Task: Use issue labels to categorize and prioritize tasks.
Action: Mouse moved to (995, 61)
Screenshot: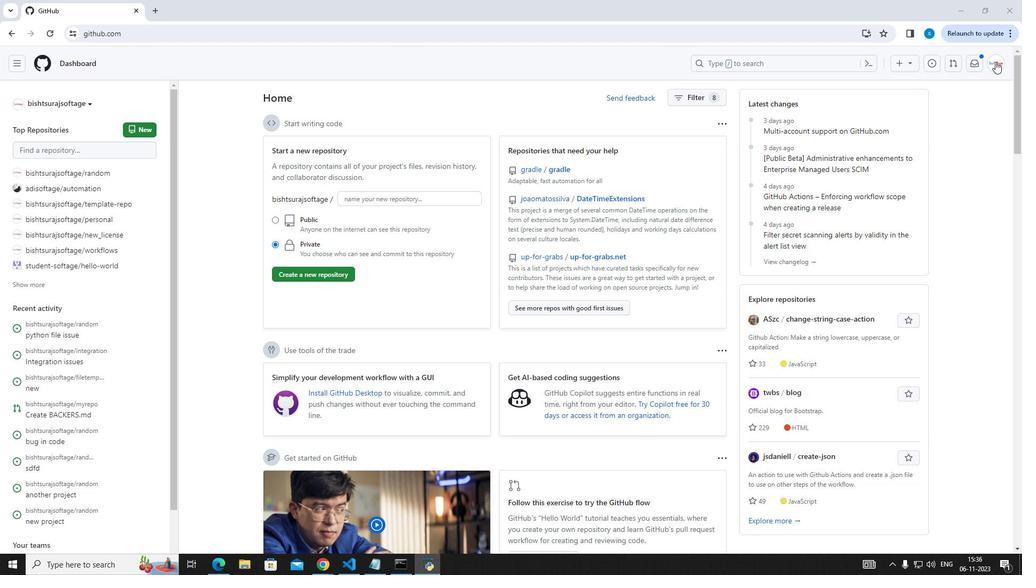 
Action: Mouse pressed left at (995, 61)
Screenshot: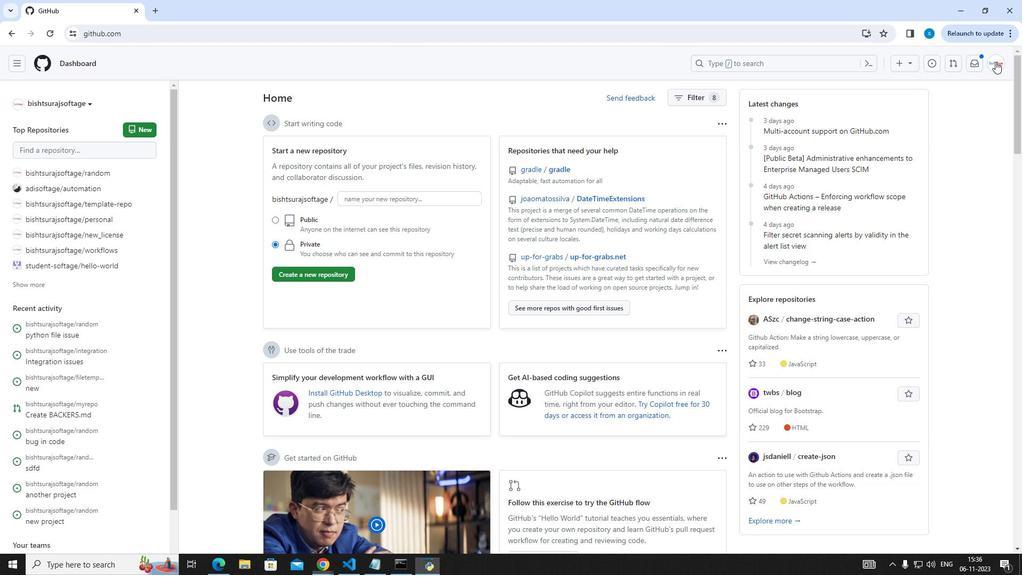 
Action: Mouse moved to (964, 161)
Screenshot: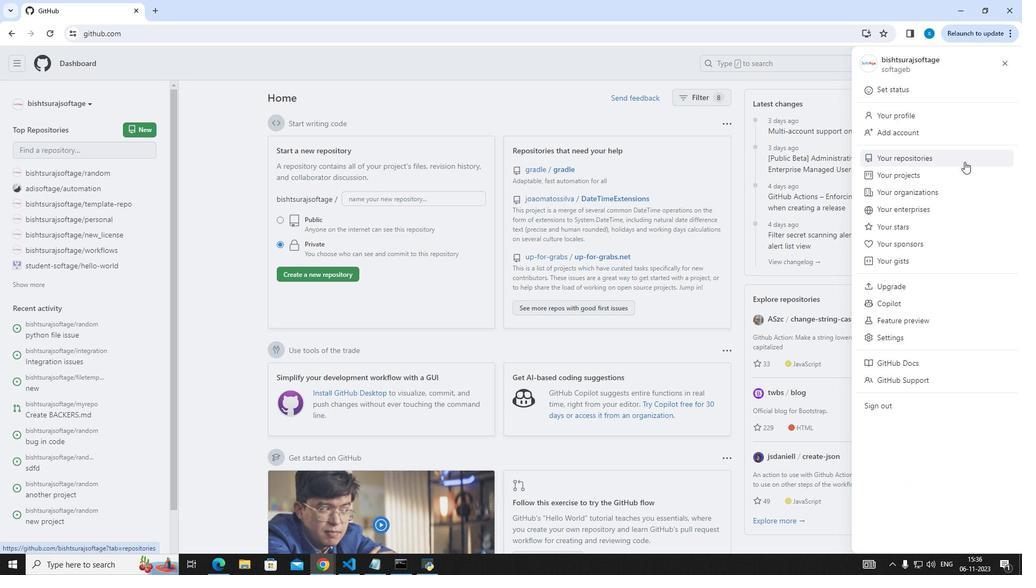 
Action: Mouse pressed left at (964, 161)
Screenshot: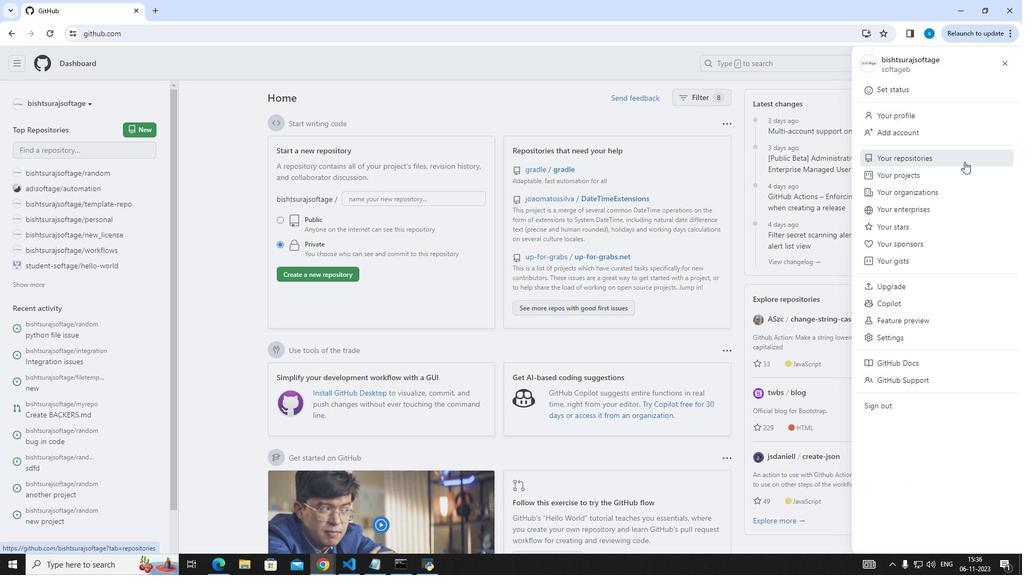 
Action: Mouse moved to (373, 442)
Screenshot: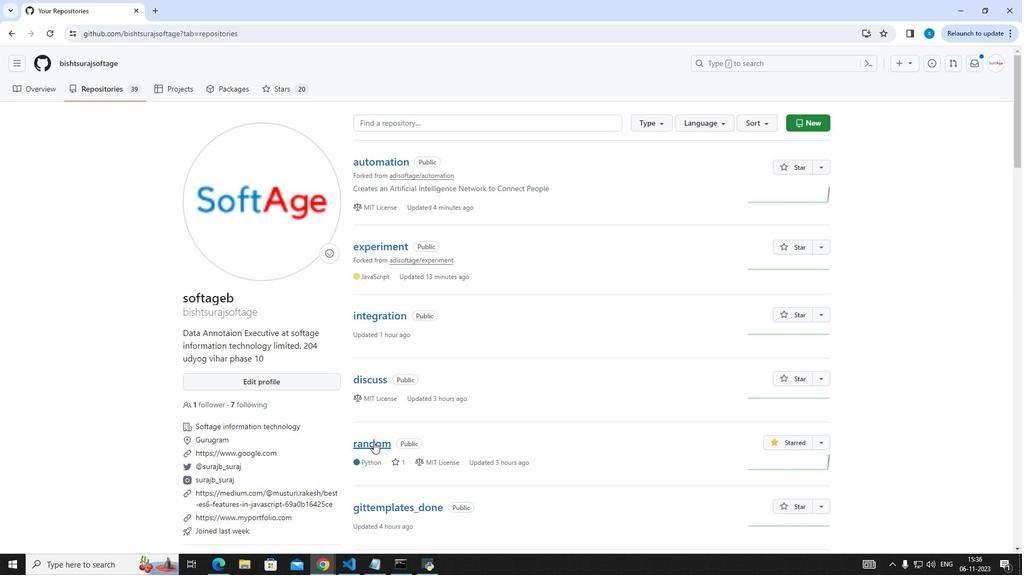 
Action: Mouse pressed left at (373, 442)
Screenshot: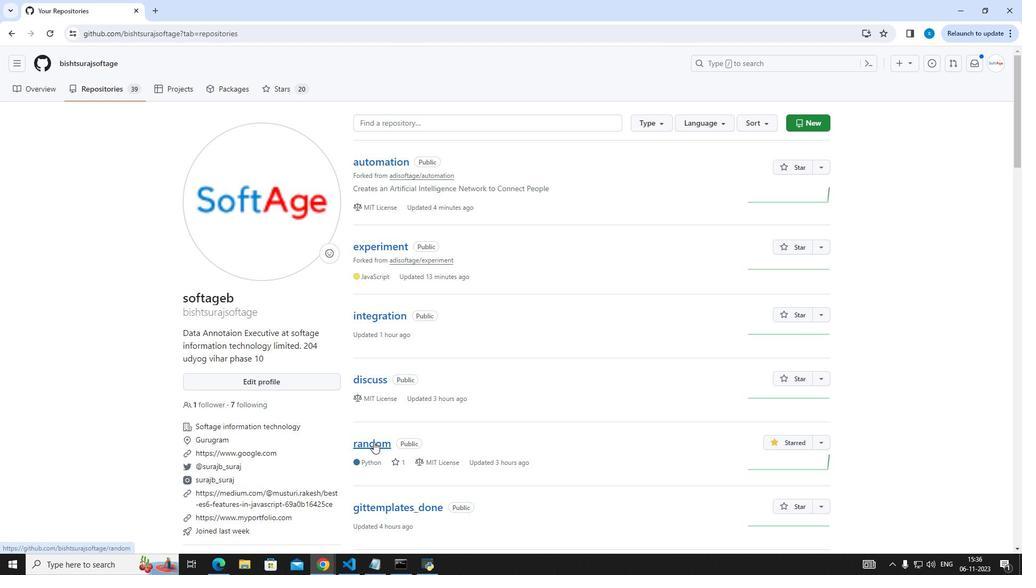 
Action: Mouse moved to (85, 94)
Screenshot: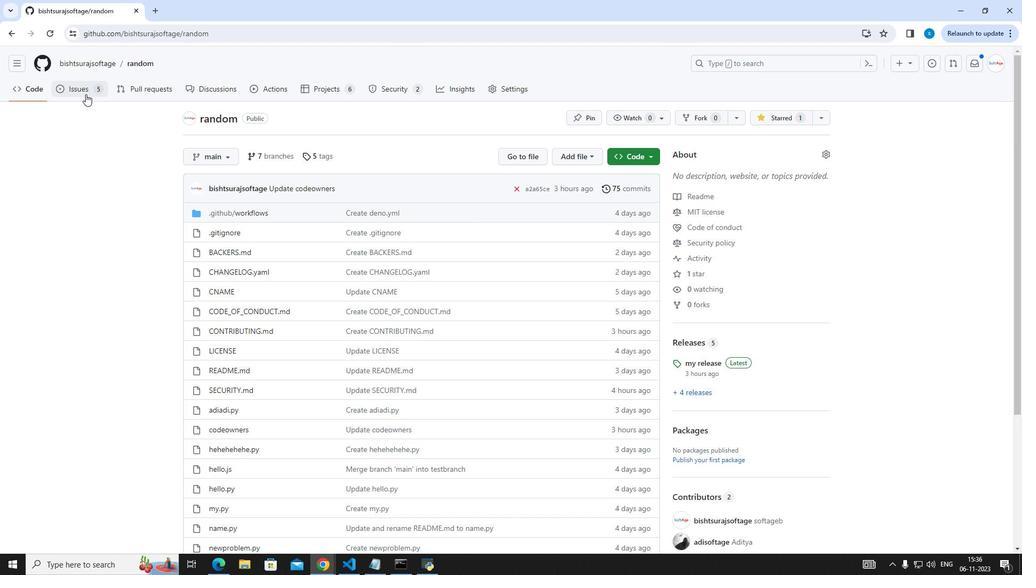 
Action: Mouse pressed left at (85, 94)
Screenshot: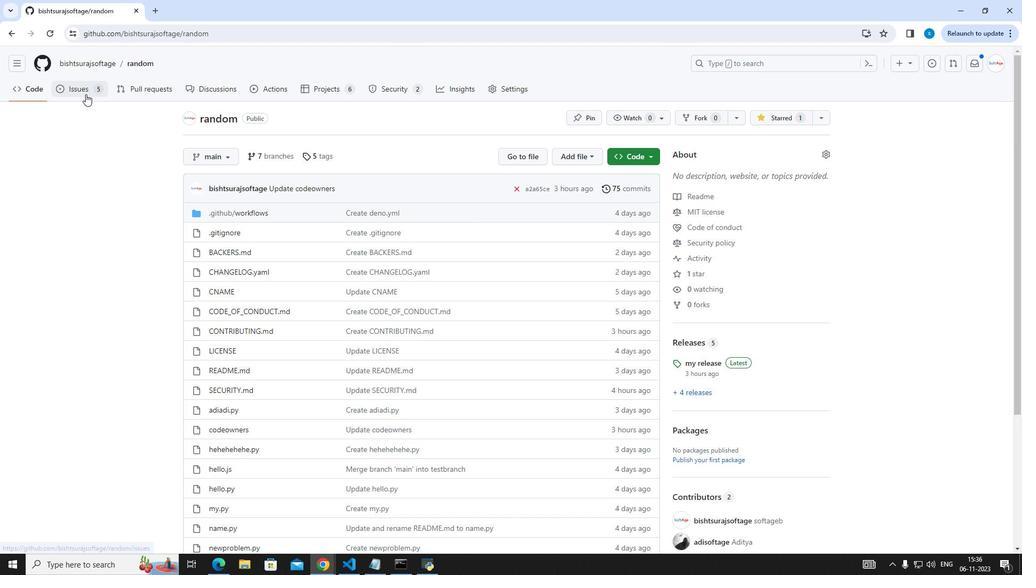 
Action: Mouse moved to (645, 193)
Screenshot: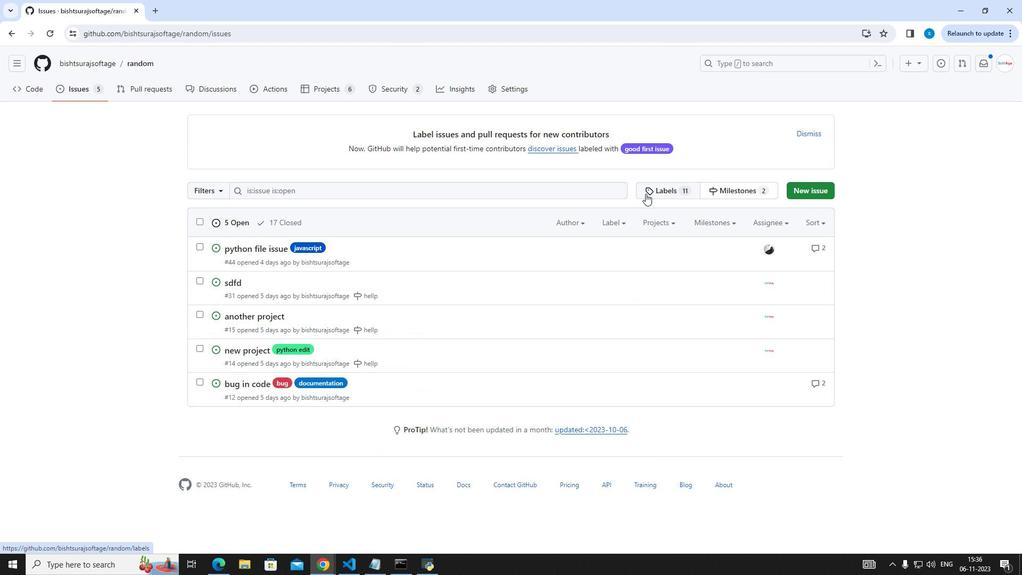 
Action: Mouse pressed left at (645, 193)
Screenshot: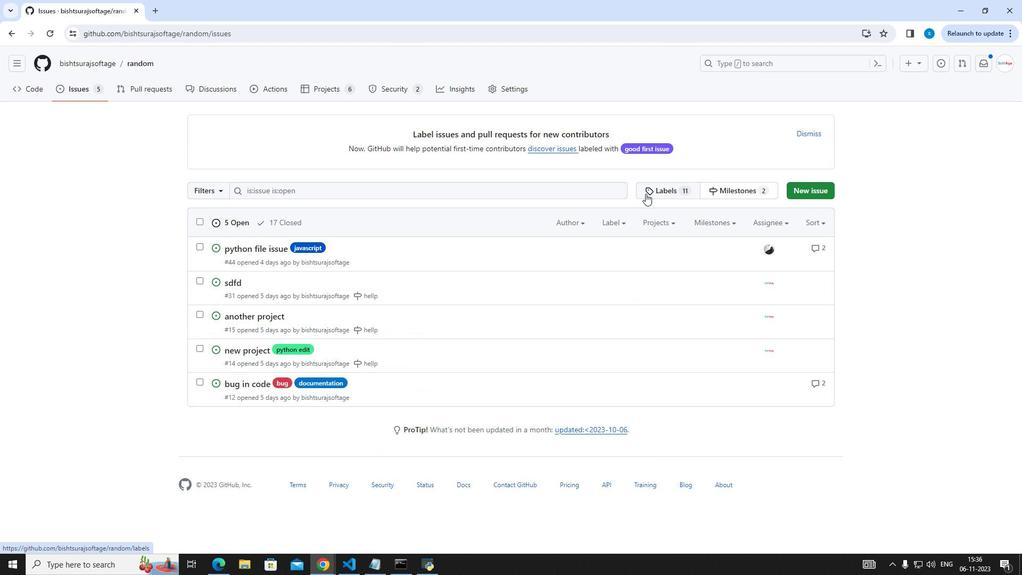 
Action: Mouse moved to (802, 124)
Screenshot: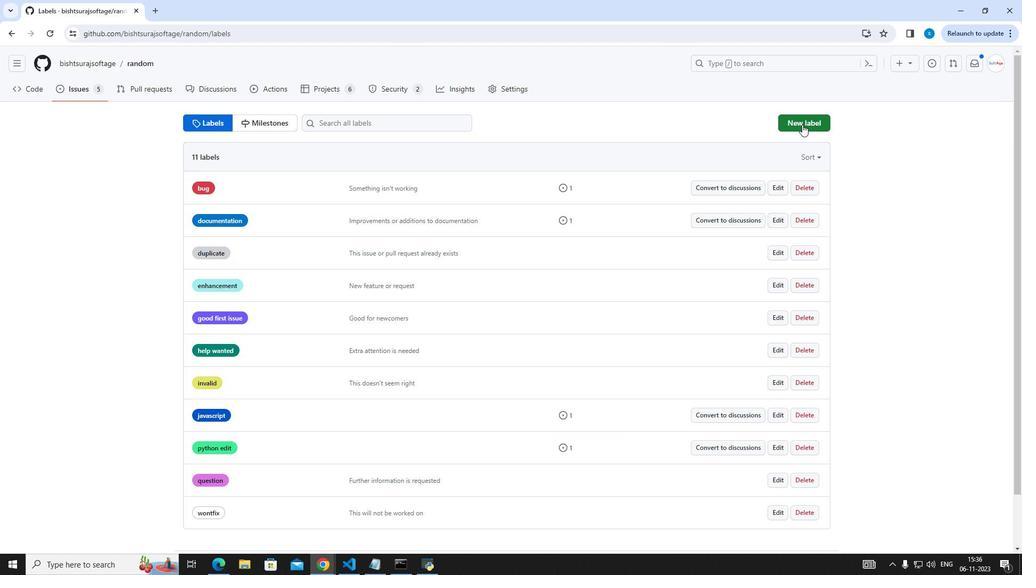 
Action: Mouse pressed left at (802, 124)
Screenshot: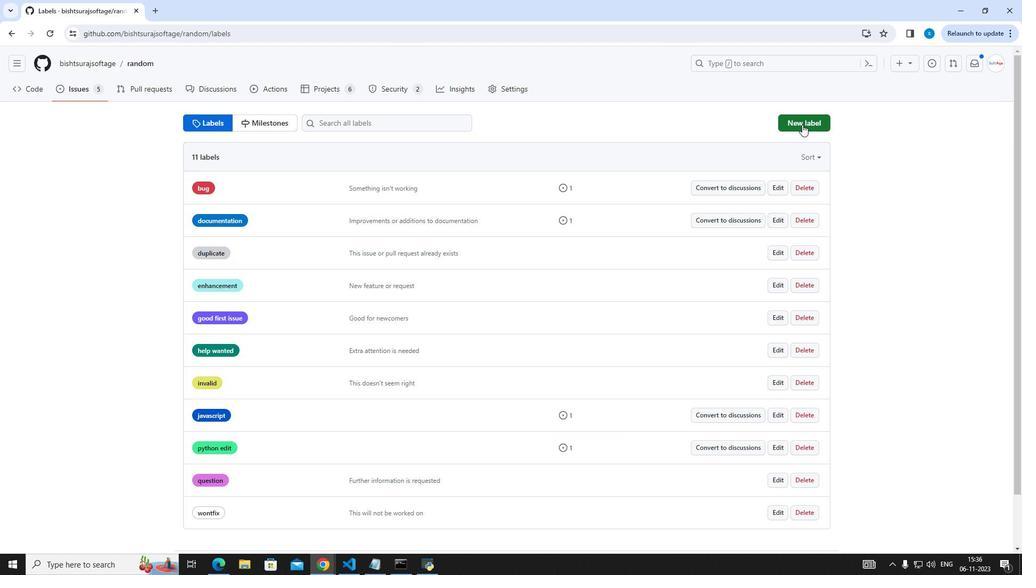 
Action: Mouse moved to (625, 151)
Screenshot: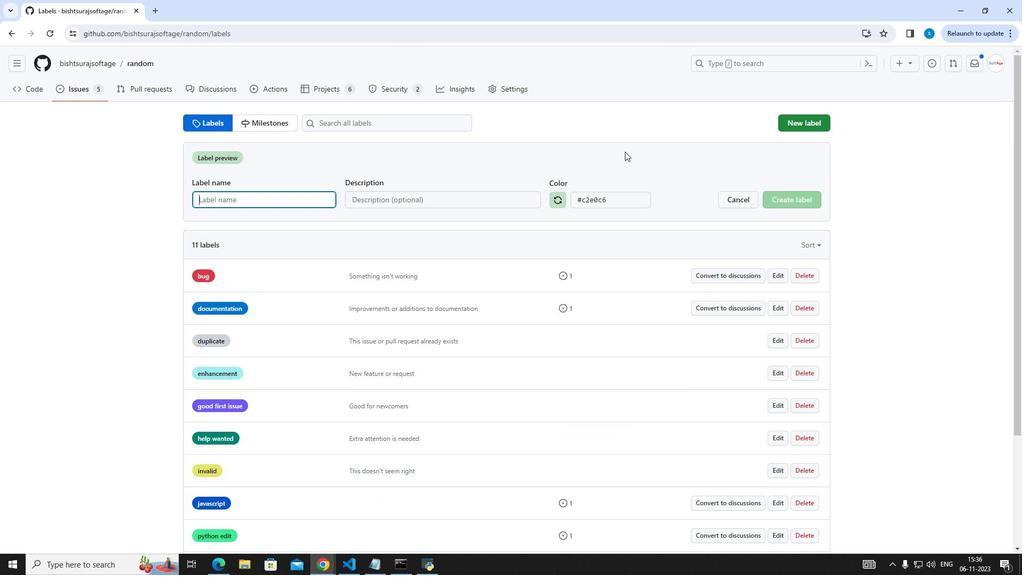 
Action: Key pressed java<Key.space>erroe<Key.backspace>rs
Screenshot: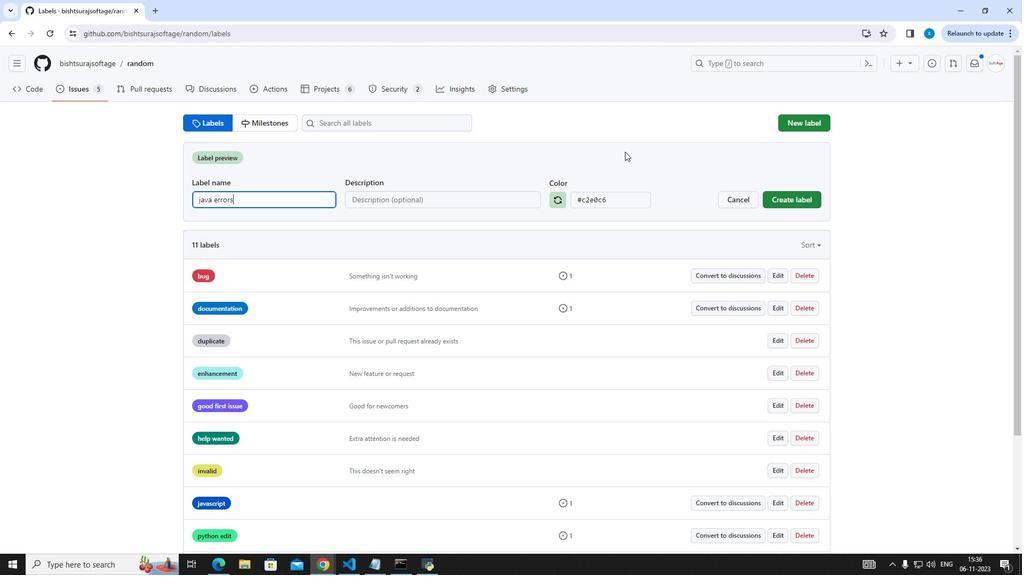 
Action: Mouse moved to (783, 204)
Screenshot: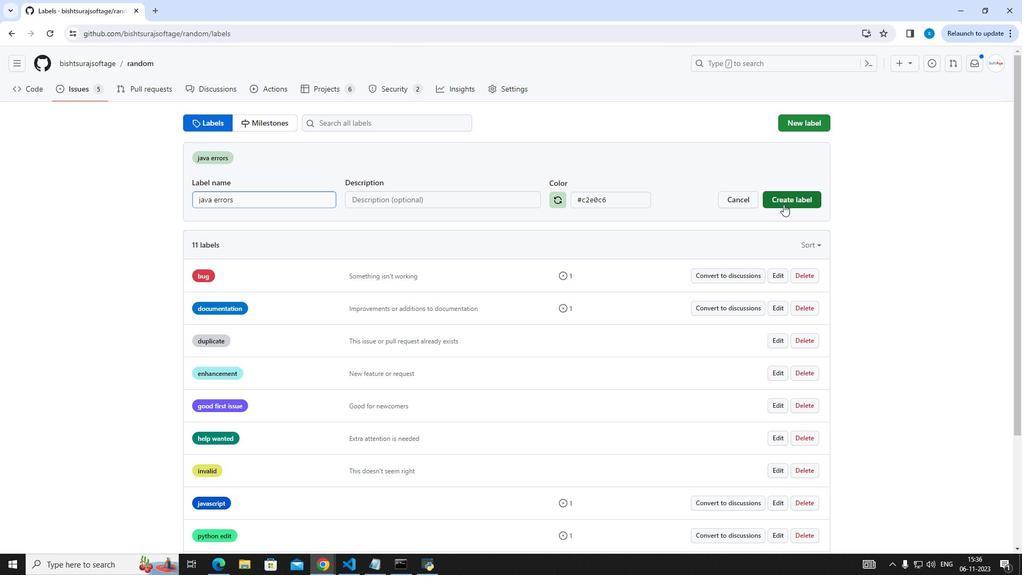 
Action: Mouse pressed left at (783, 204)
Screenshot: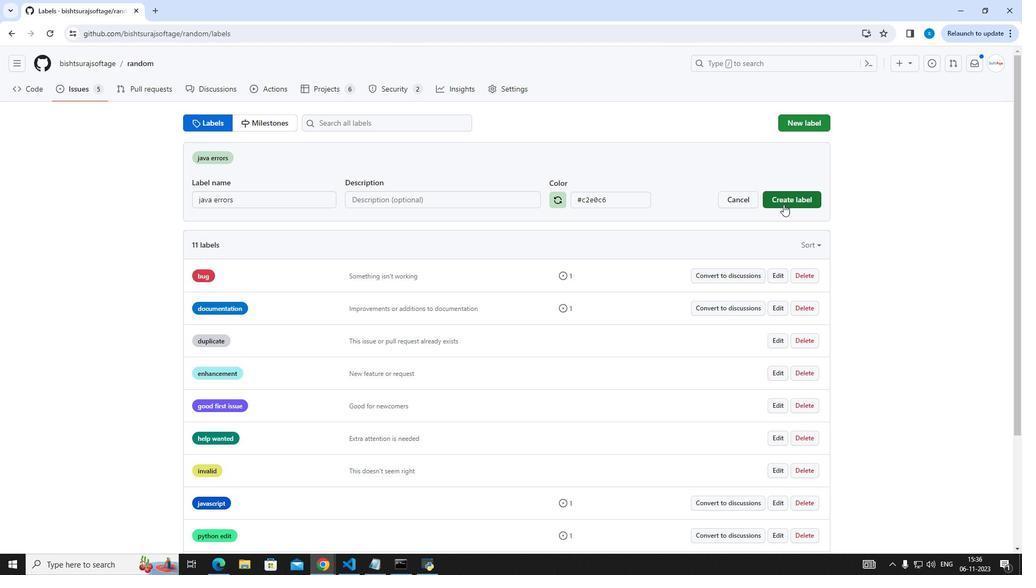 
Action: Mouse moved to (82, 91)
Screenshot: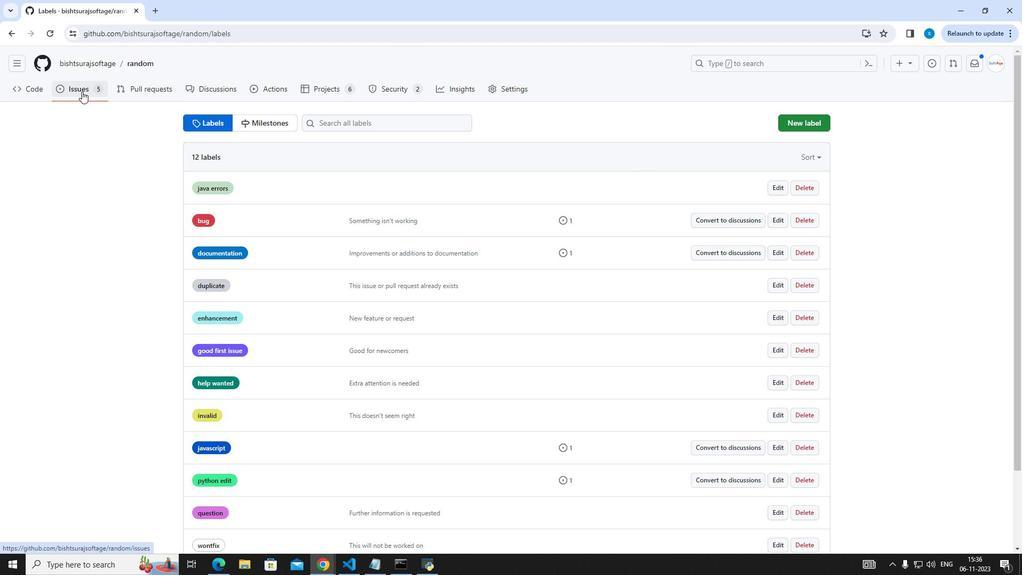 
Action: Mouse pressed left at (82, 91)
Screenshot: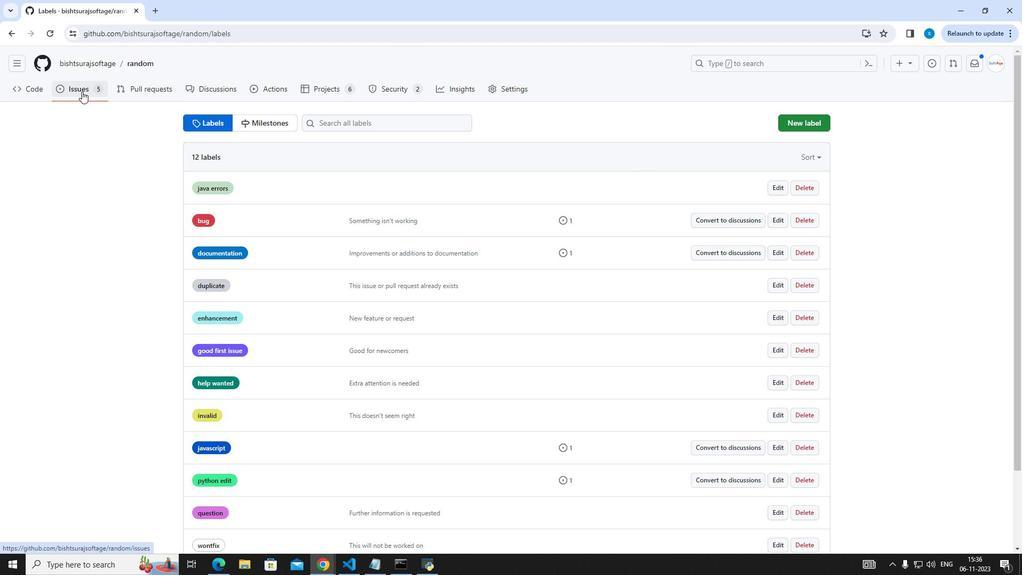 
Action: Mouse moved to (230, 283)
Screenshot: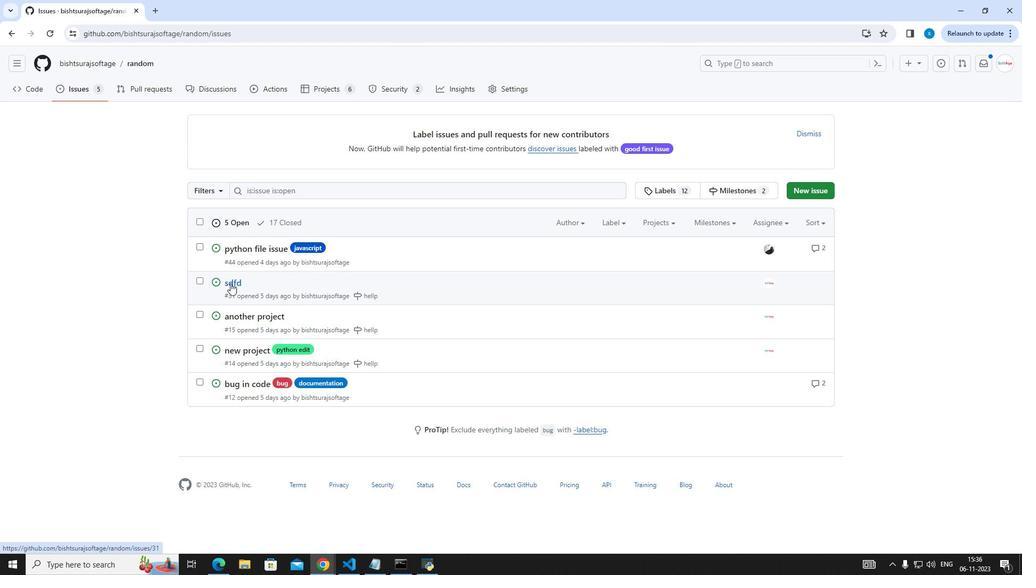 
Action: Mouse pressed left at (230, 283)
Screenshot: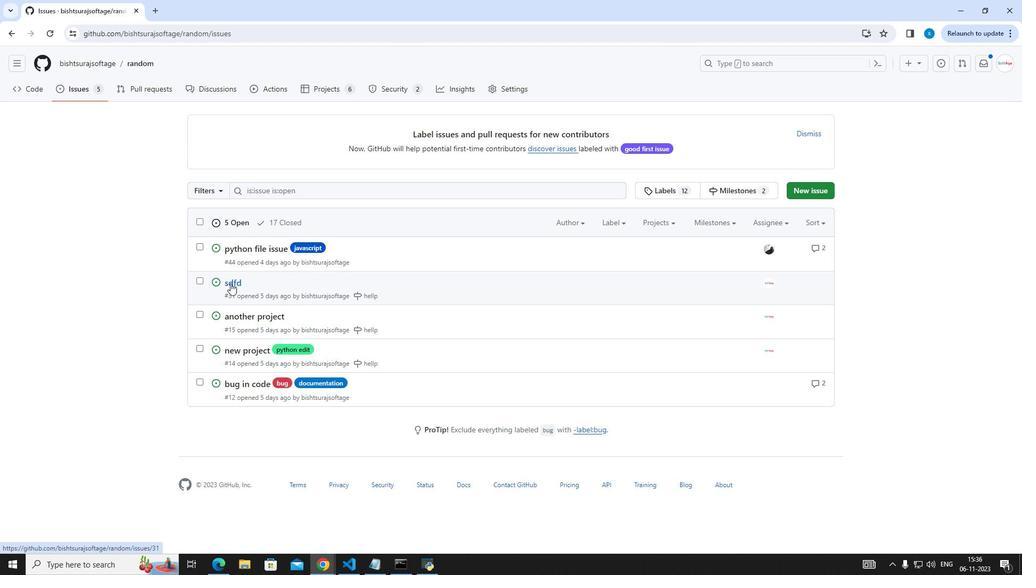 
Action: Mouse moved to (826, 236)
Screenshot: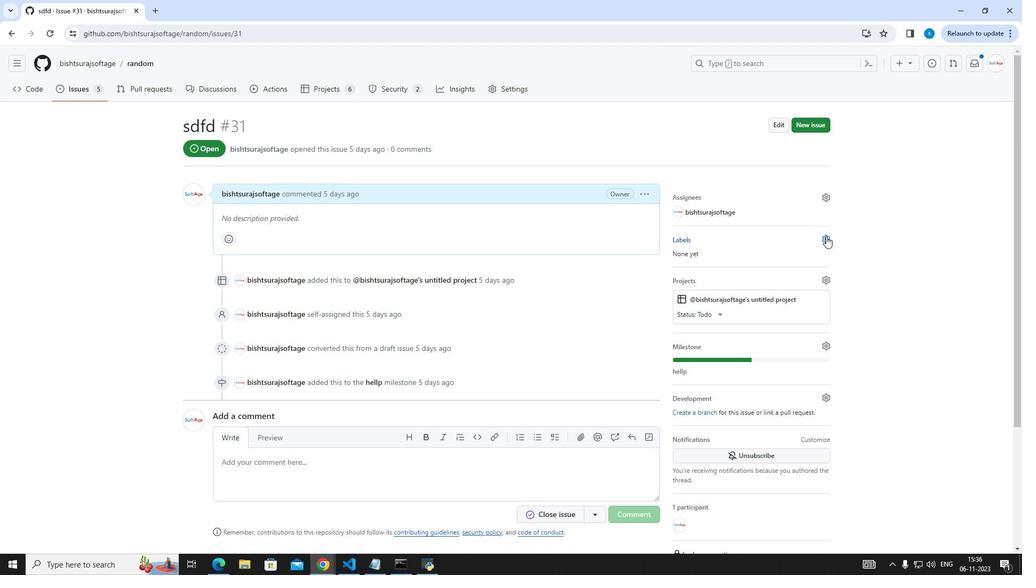 
Action: Mouse pressed left at (826, 236)
Screenshot: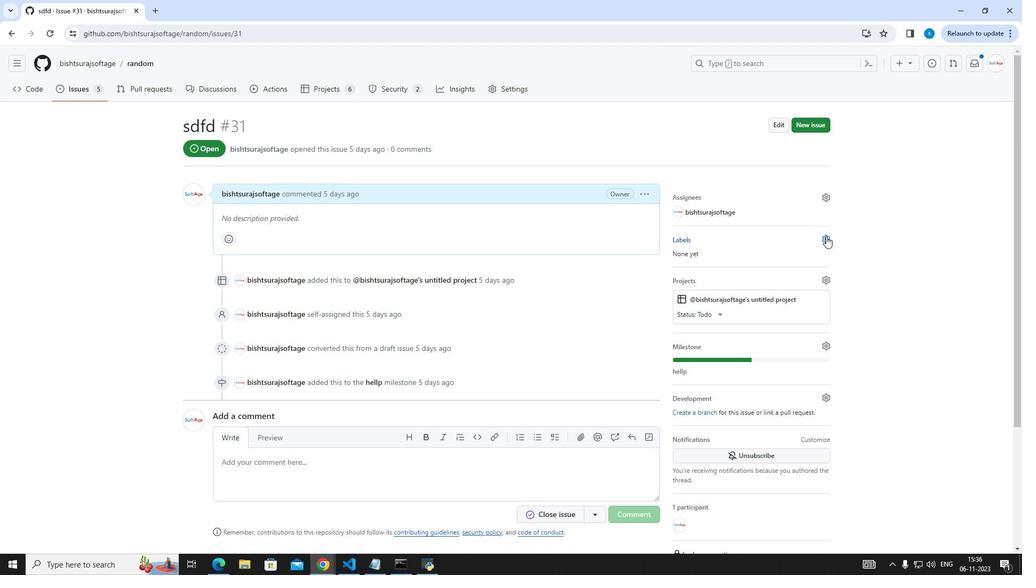 
Action: Mouse moved to (759, 317)
Screenshot: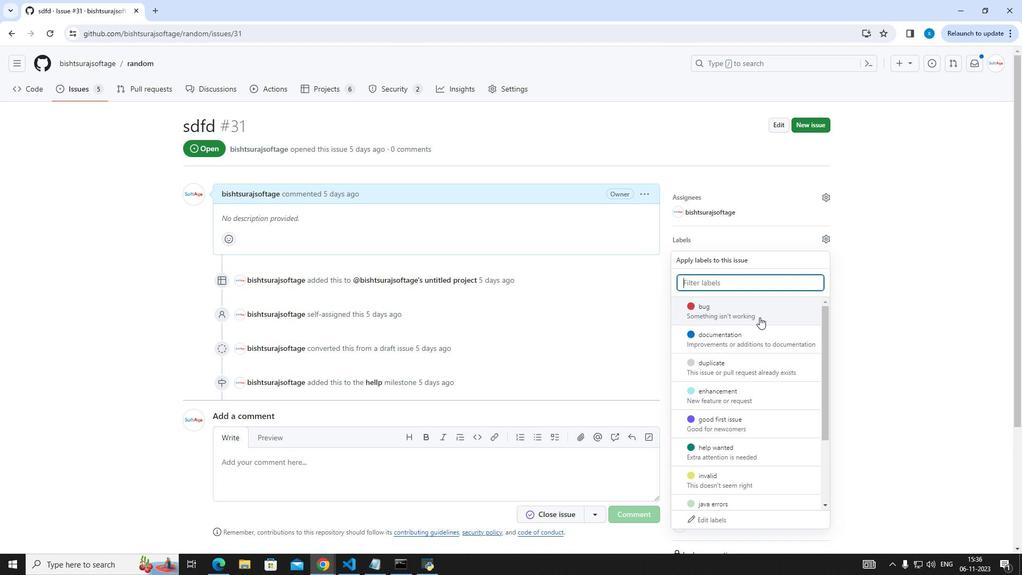 
Action: Key pressed java
Screenshot: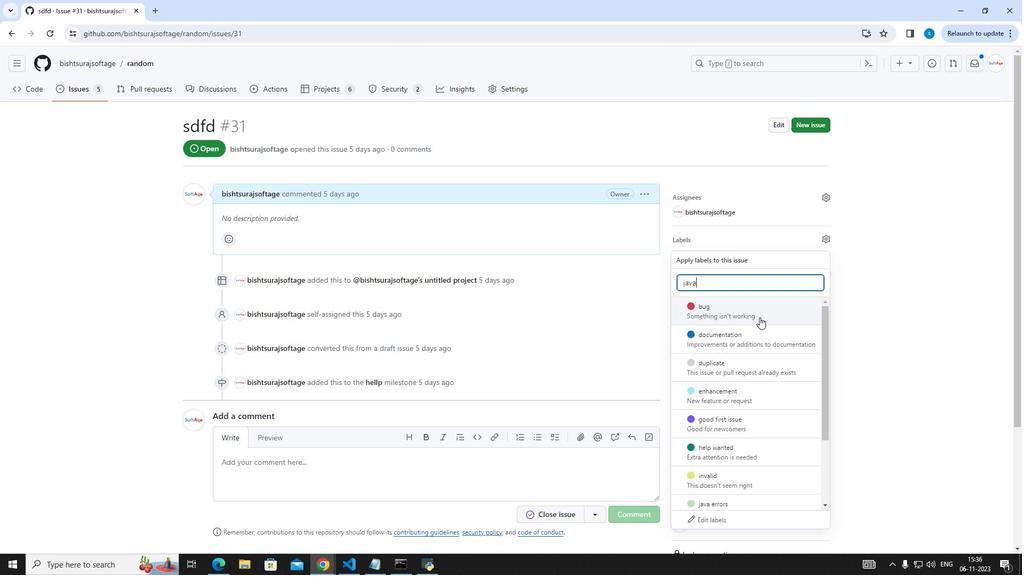 
Action: Mouse pressed left at (759, 317)
Screenshot: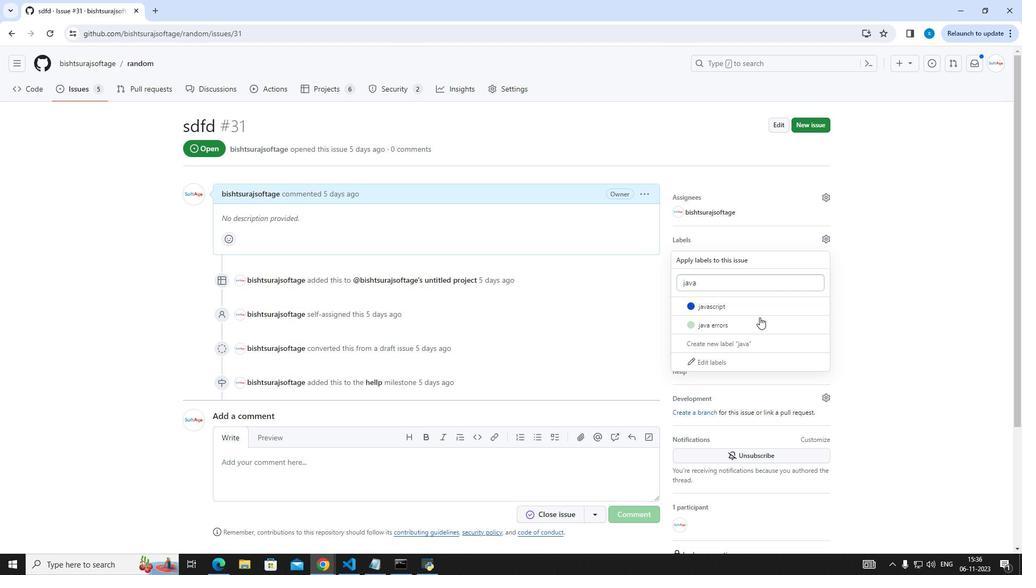 
Action: Mouse pressed left at (759, 317)
Screenshot: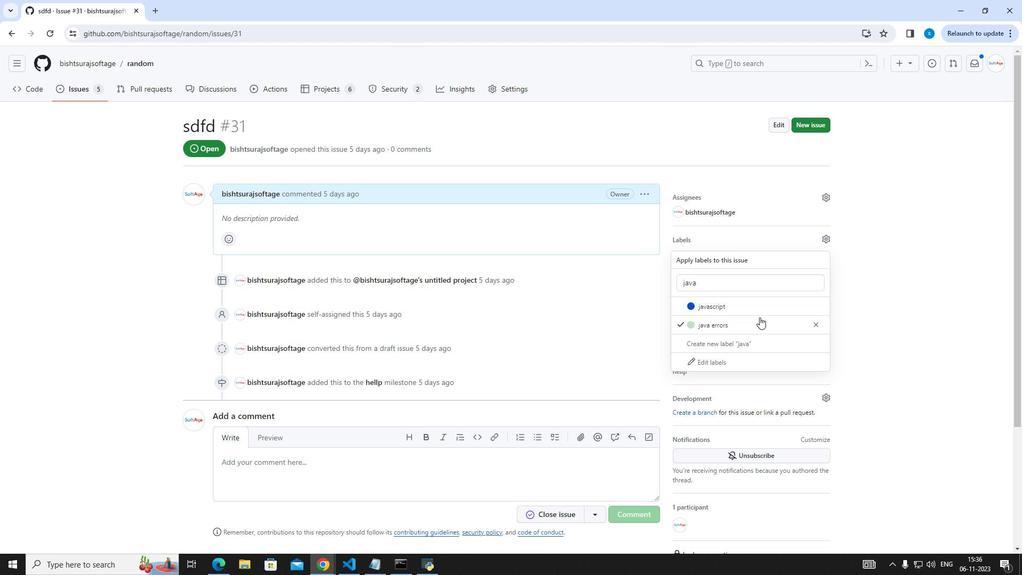 
Action: Mouse moved to (870, 289)
Screenshot: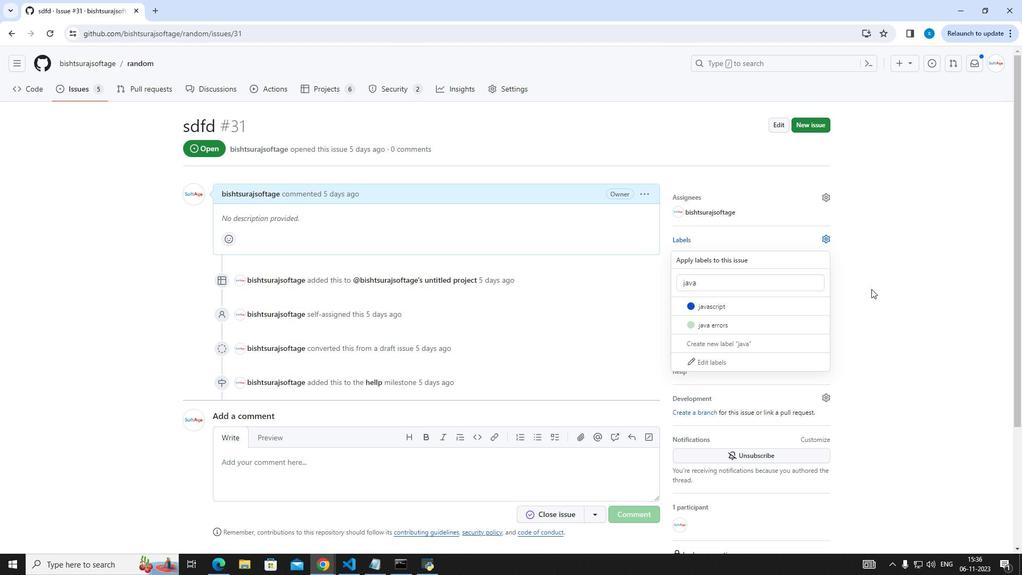 
Action: Mouse pressed left at (870, 289)
Screenshot: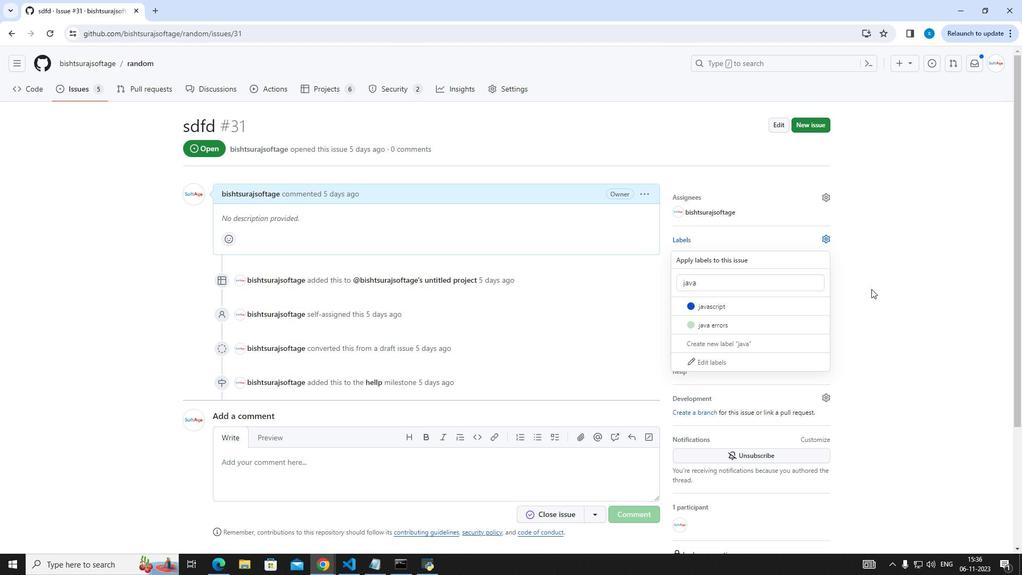 
Action: Mouse moved to (871, 289)
Screenshot: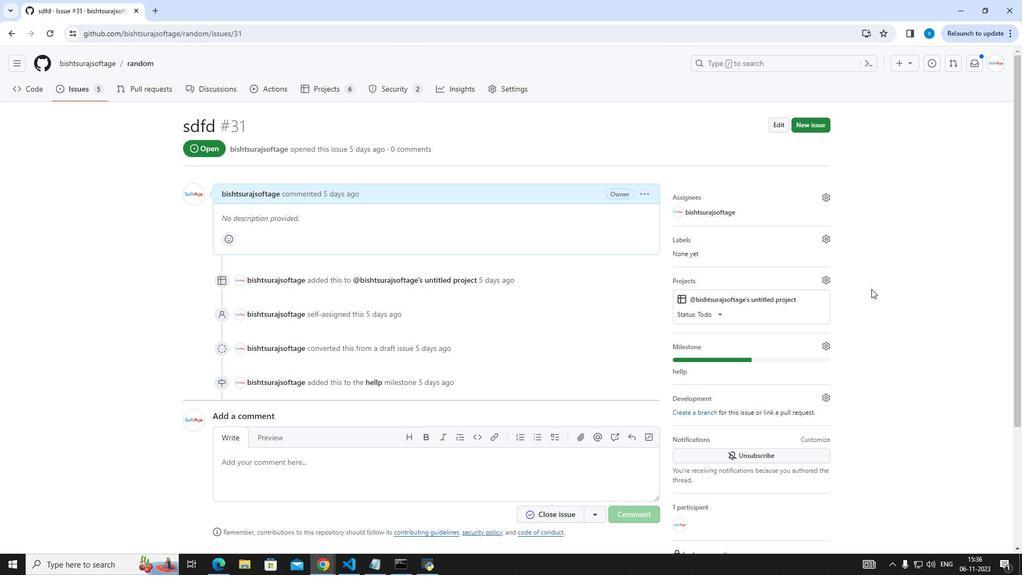 
Action: Mouse scrolled (871, 288) with delta (0, 0)
Screenshot: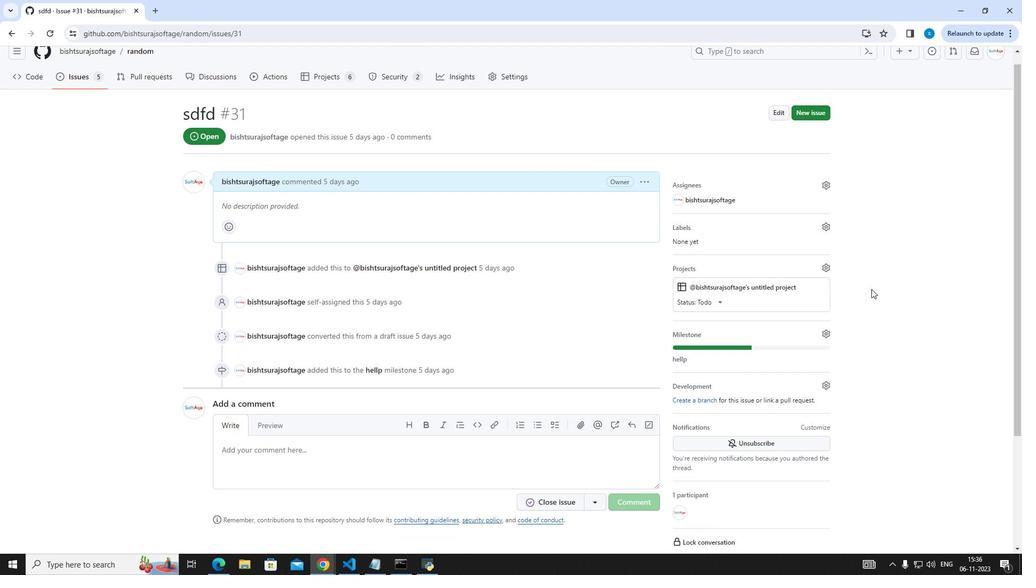 
Action: Mouse scrolled (871, 288) with delta (0, 0)
Screenshot: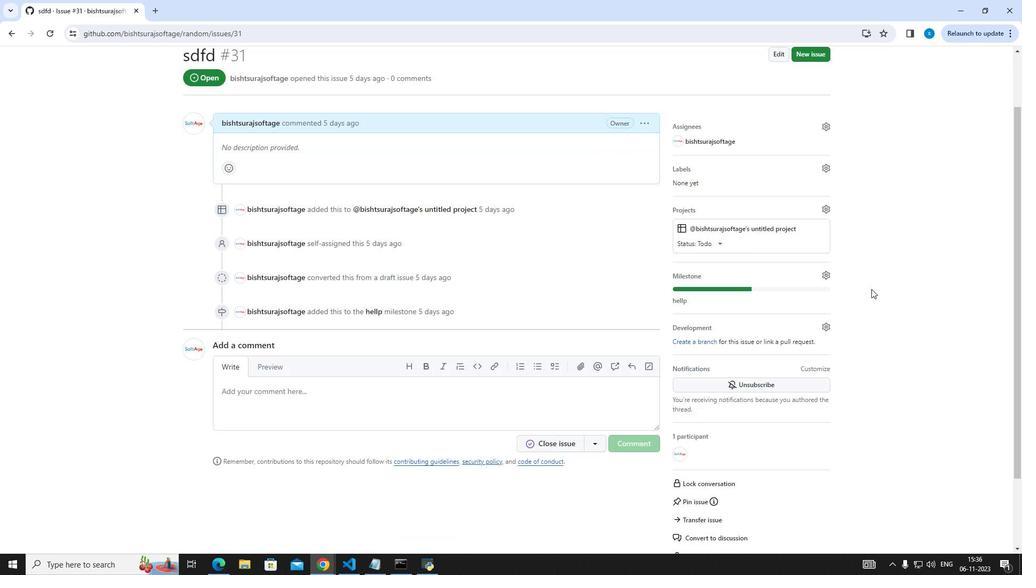 
Action: Mouse moved to (828, 132)
Screenshot: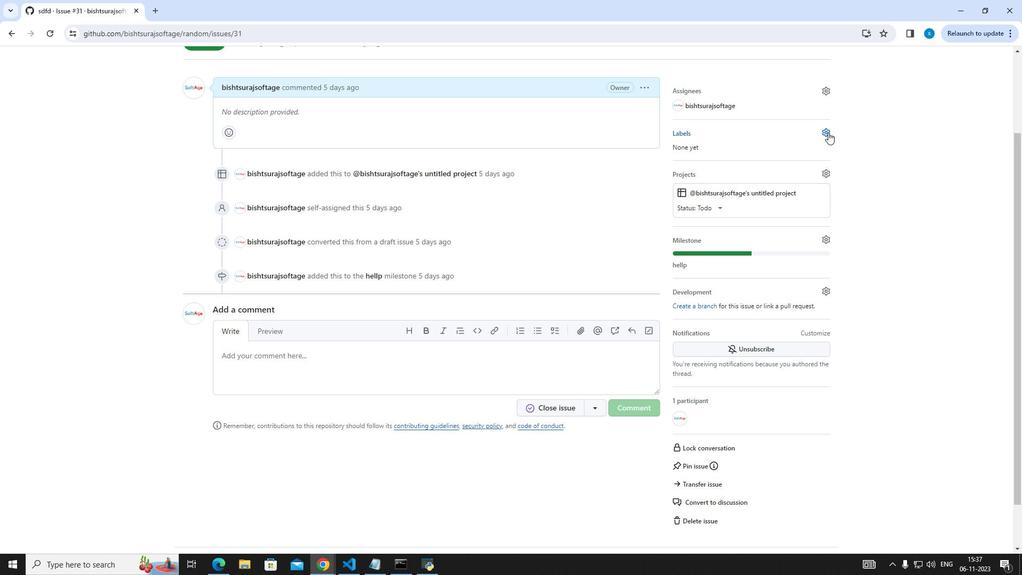 
Action: Mouse pressed left at (828, 132)
Screenshot: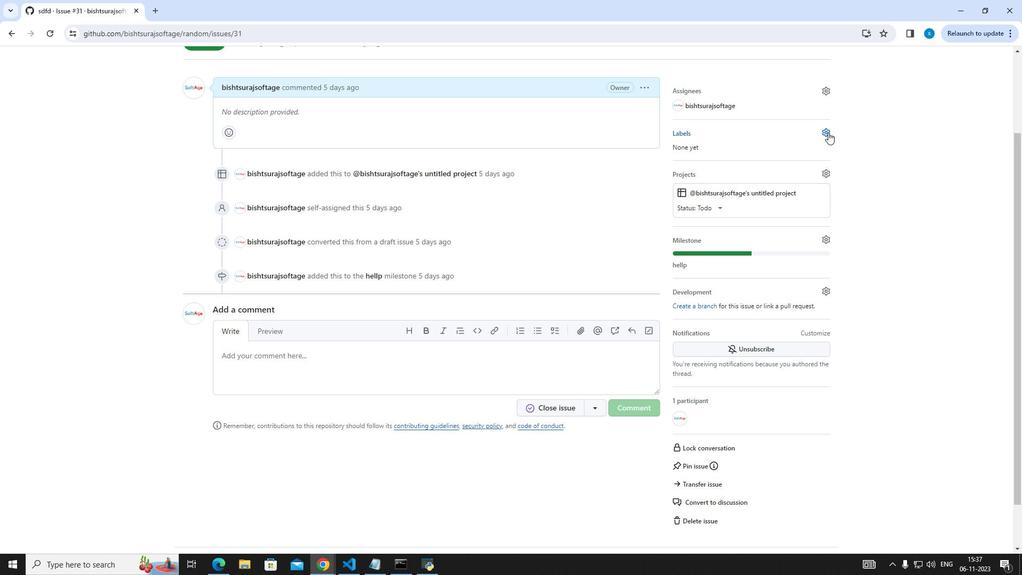 
Action: Mouse moved to (738, 258)
Screenshot: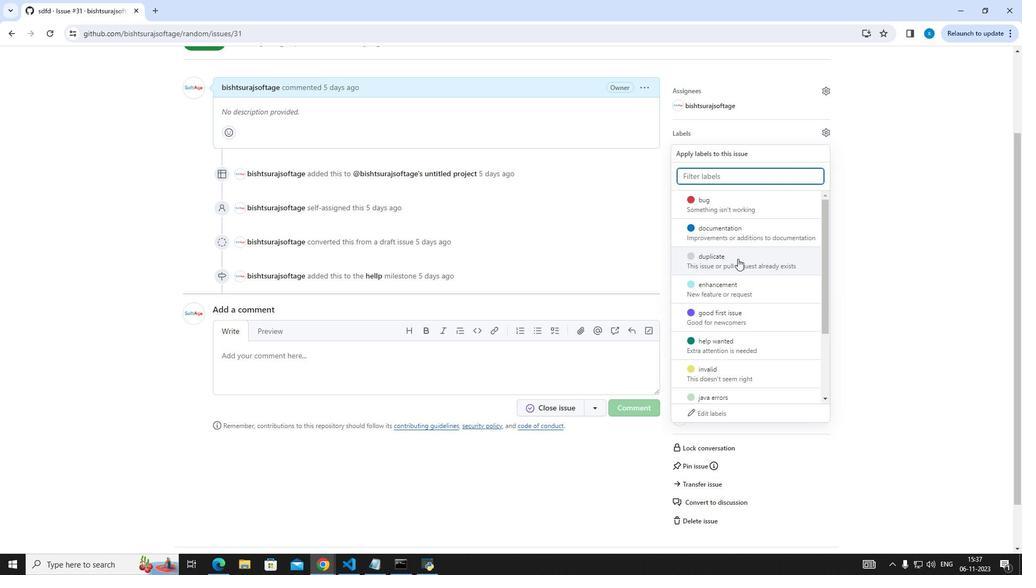
Action: Mouse scrolled (738, 258) with delta (0, 0)
Screenshot: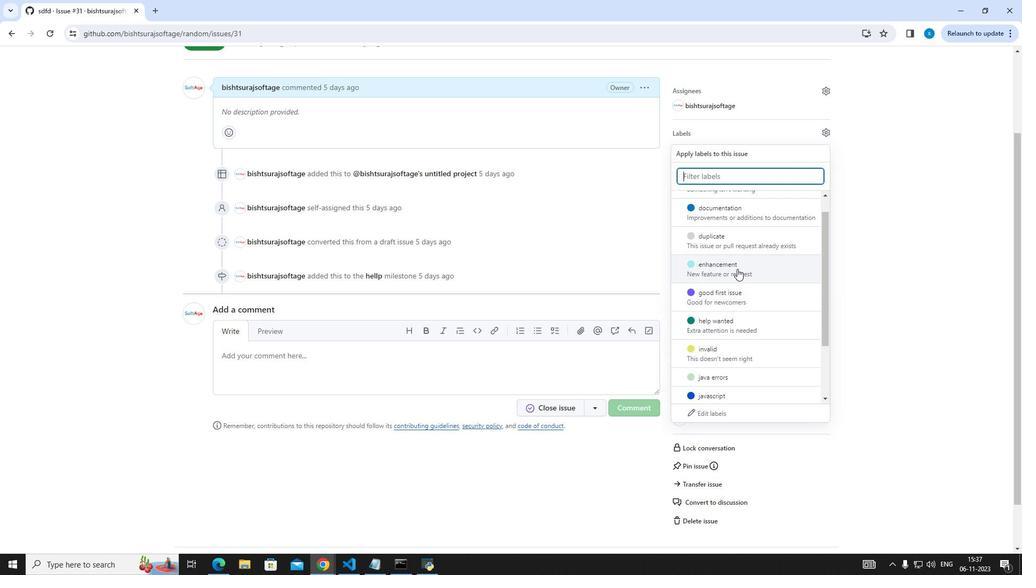 
Action: Mouse moved to (737, 261)
Screenshot: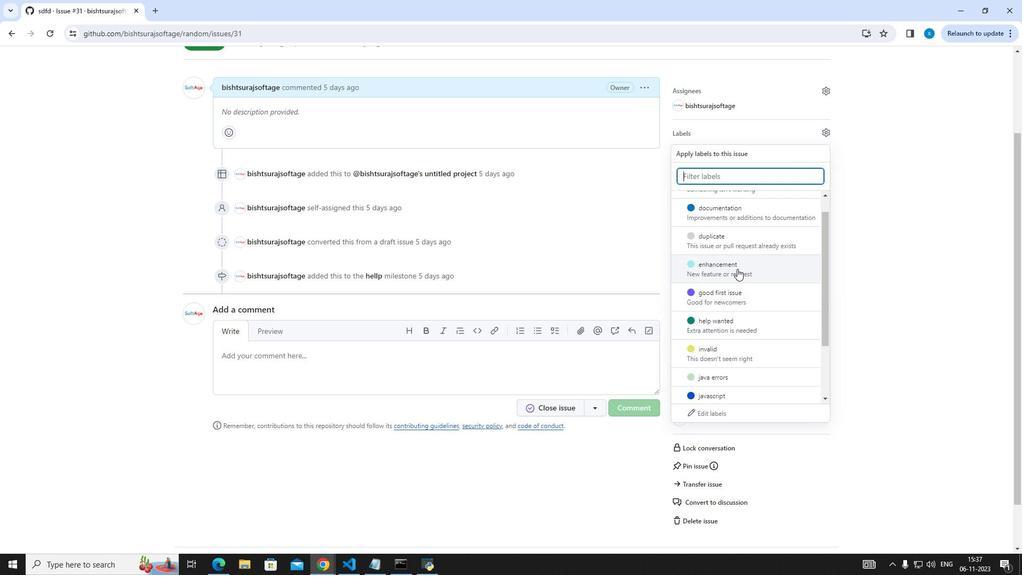 
Action: Mouse scrolled (737, 260) with delta (0, 0)
Screenshot: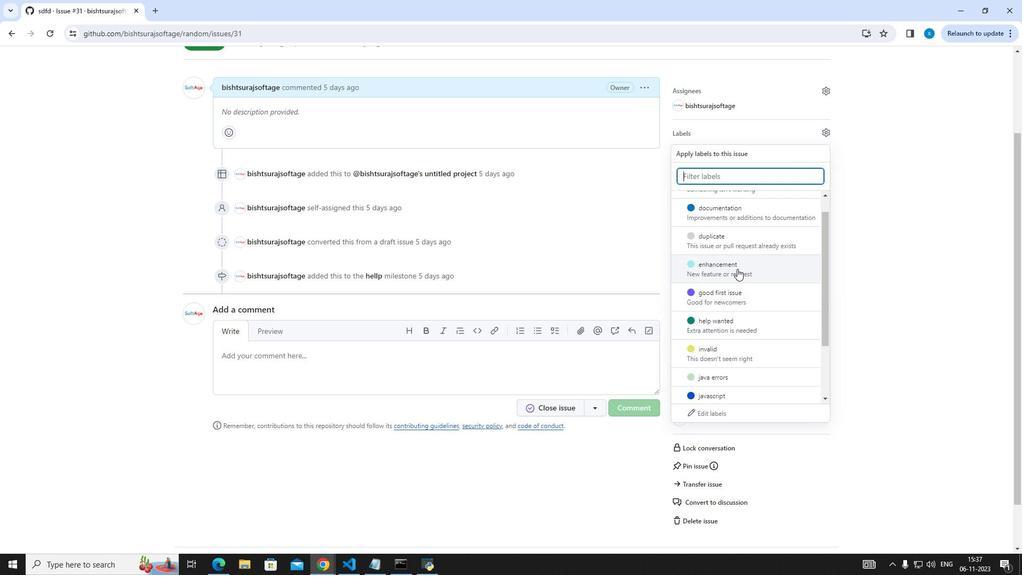 
Action: Mouse moved to (737, 262)
Screenshot: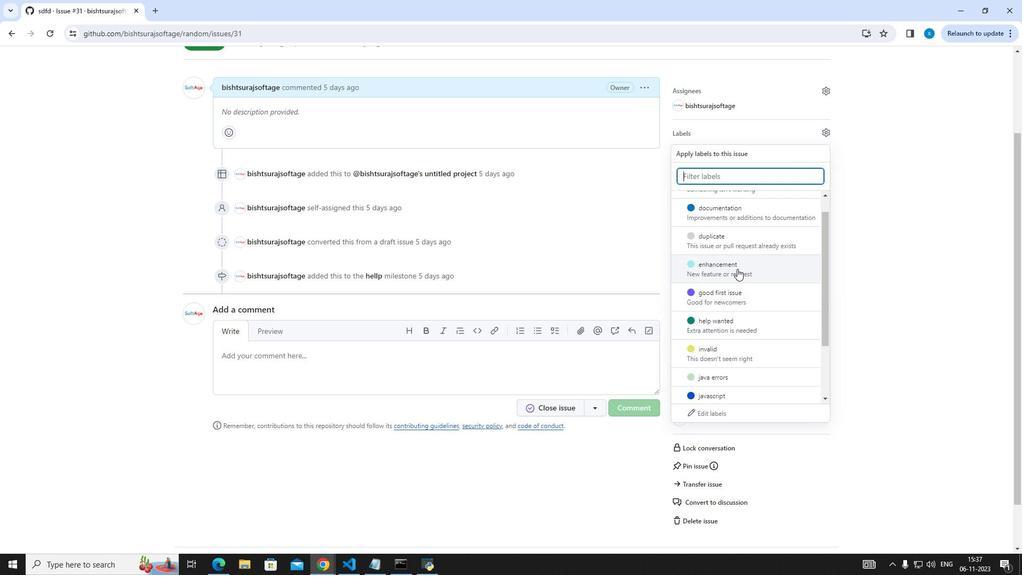 
Action: Mouse scrolled (737, 261) with delta (0, 0)
Screenshot: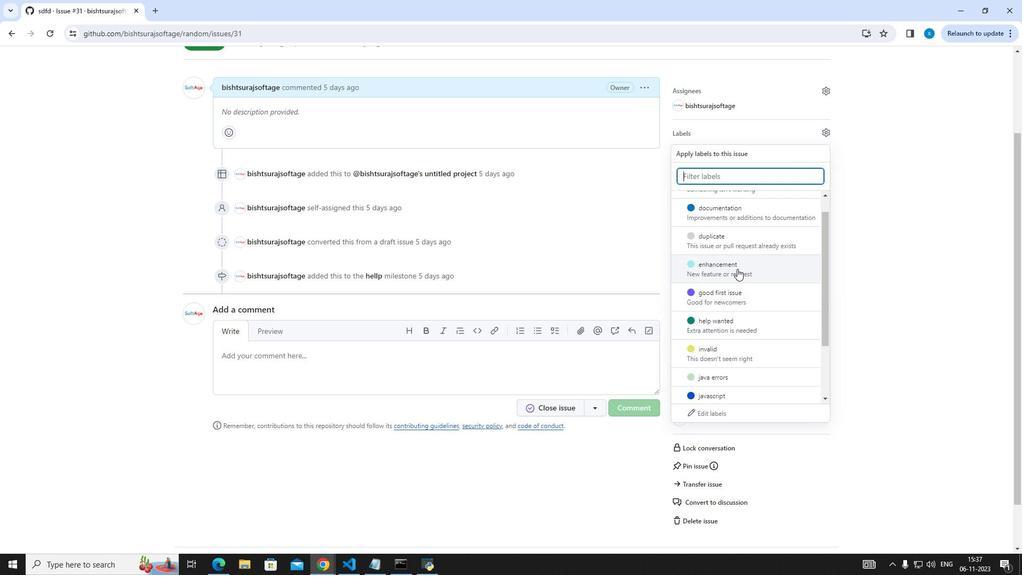
Action: Mouse moved to (737, 265)
Screenshot: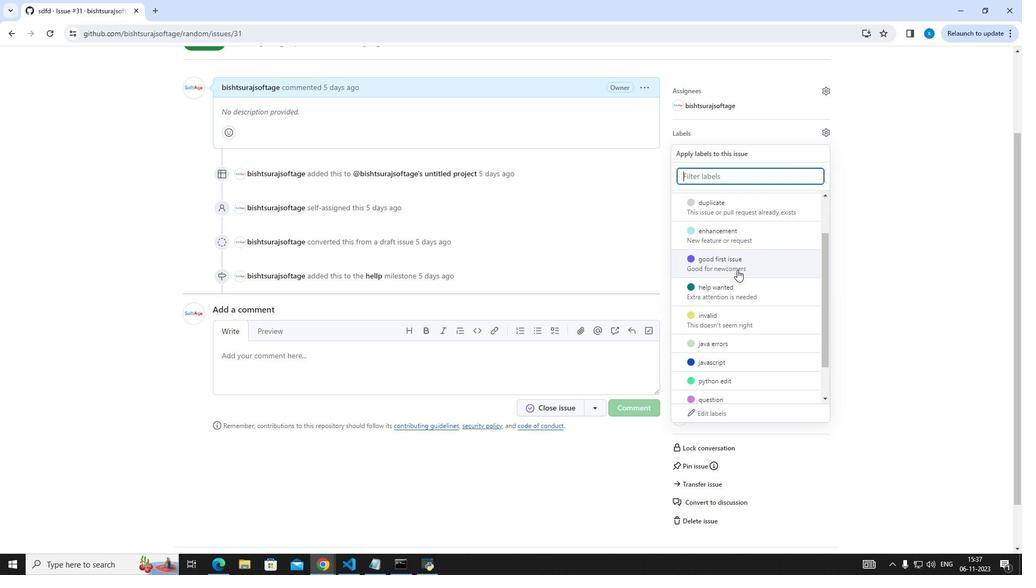 
Action: Mouse scrolled (737, 265) with delta (0, 0)
Screenshot: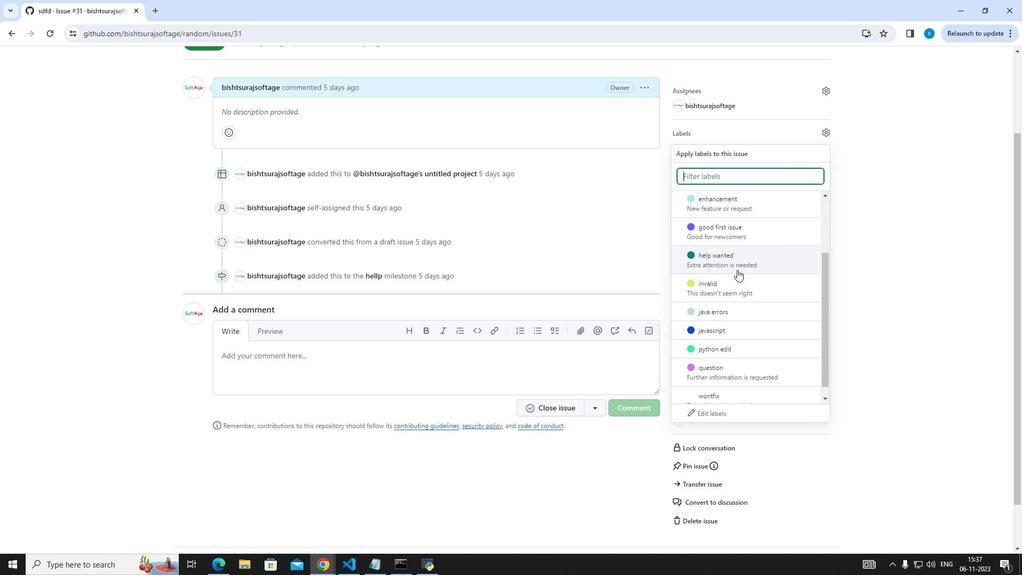 
Action: Mouse moved to (731, 296)
Screenshot: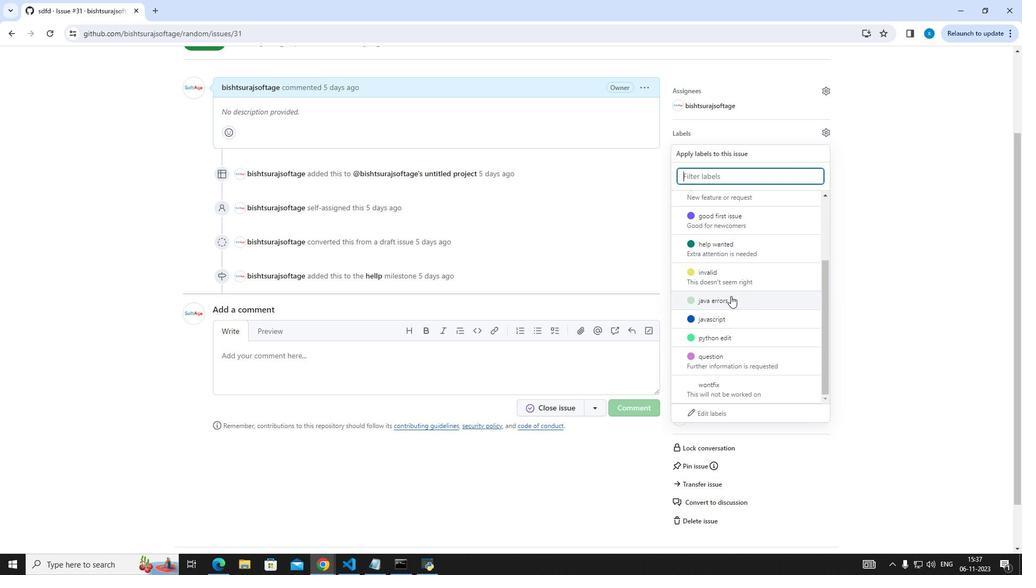 
Action: Mouse pressed left at (731, 296)
Screenshot: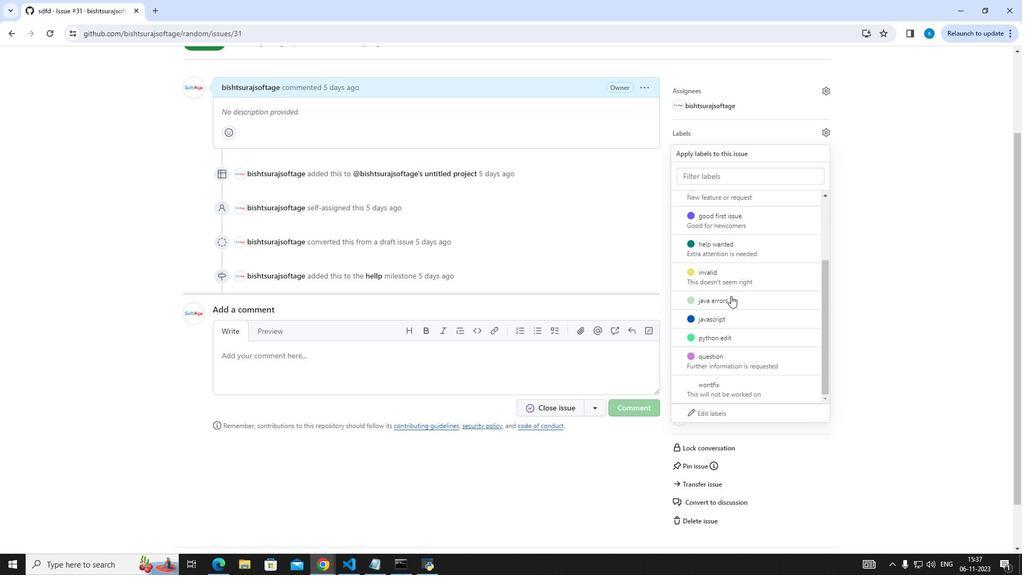 
Action: Mouse moved to (889, 259)
Screenshot: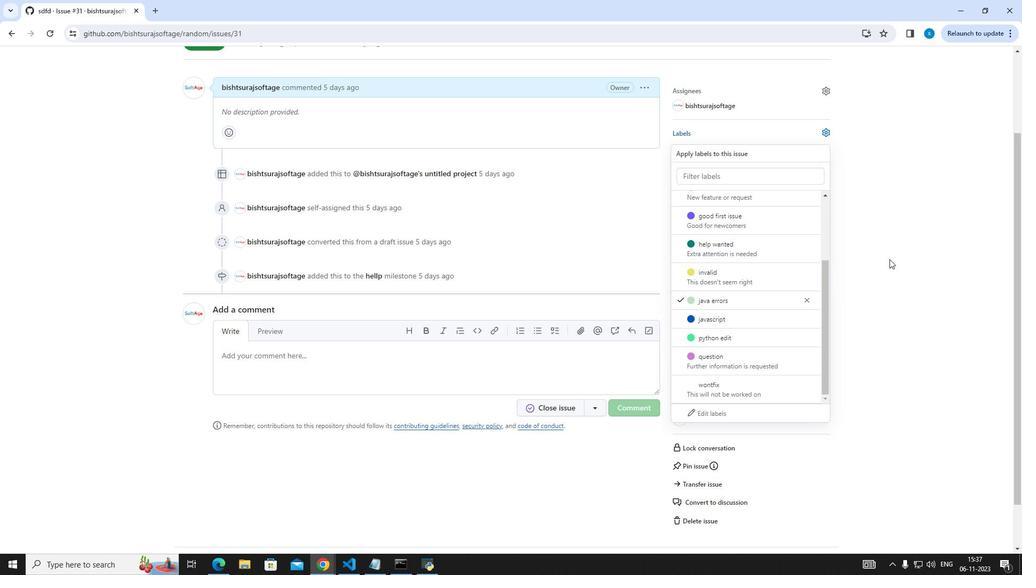 
Action: Mouse pressed left at (889, 259)
Screenshot: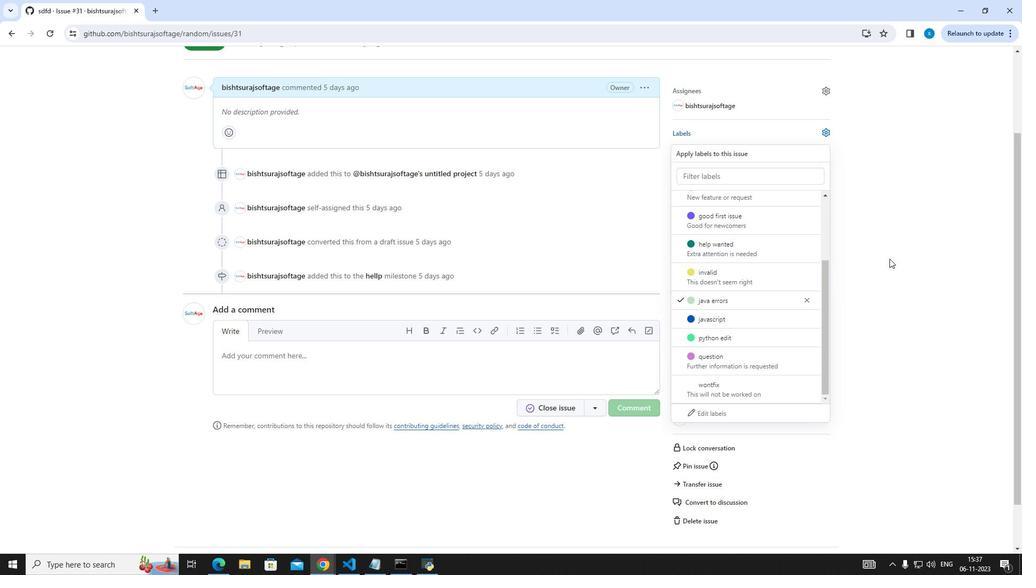 
Action: Mouse moved to (850, 296)
Screenshot: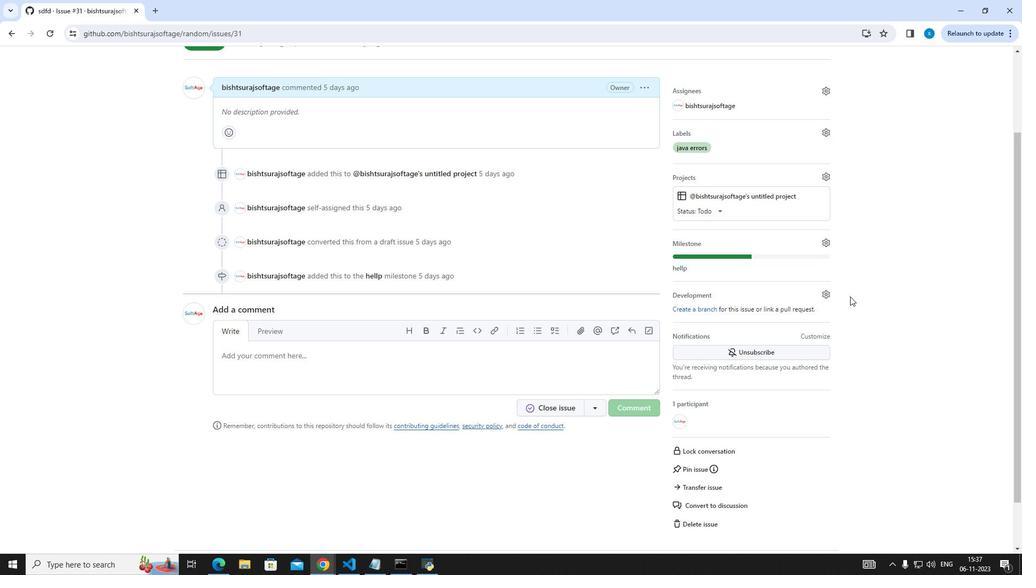 
Action: Mouse scrolled (850, 296) with delta (0, 0)
Screenshot: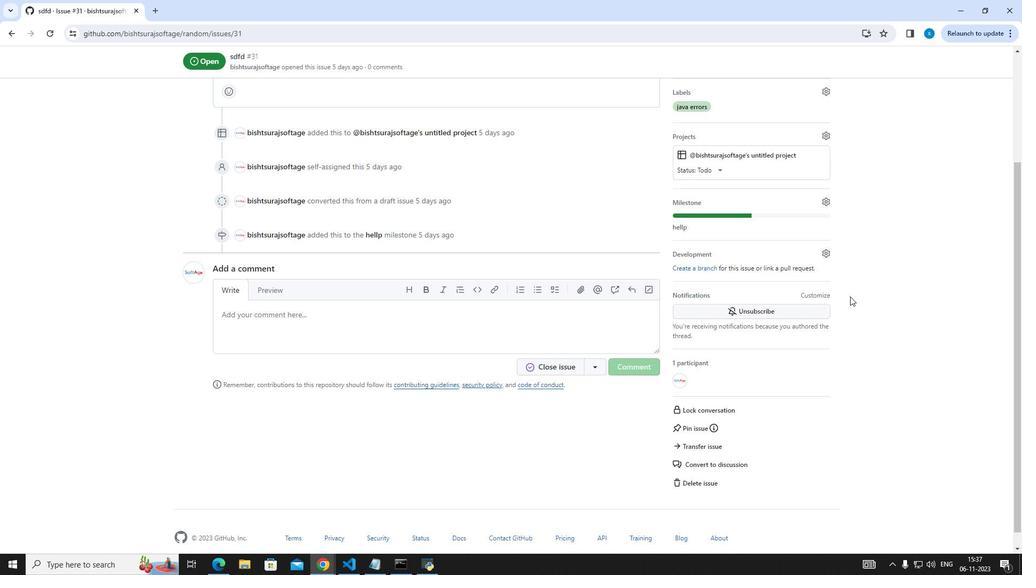 
Action: Mouse scrolled (850, 297) with delta (0, 0)
Screenshot: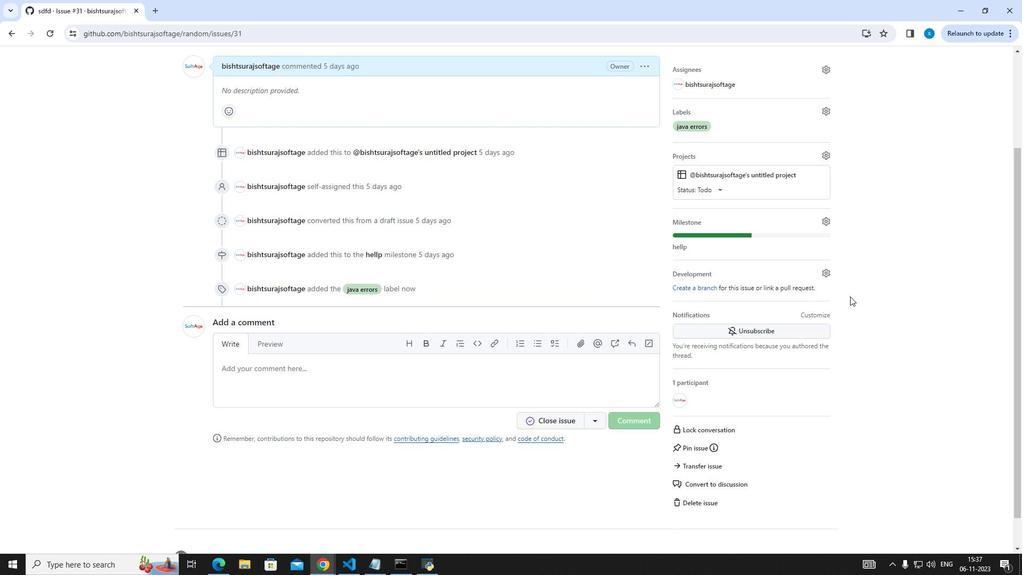 
Action: Mouse scrolled (850, 297) with delta (0, 0)
Screenshot: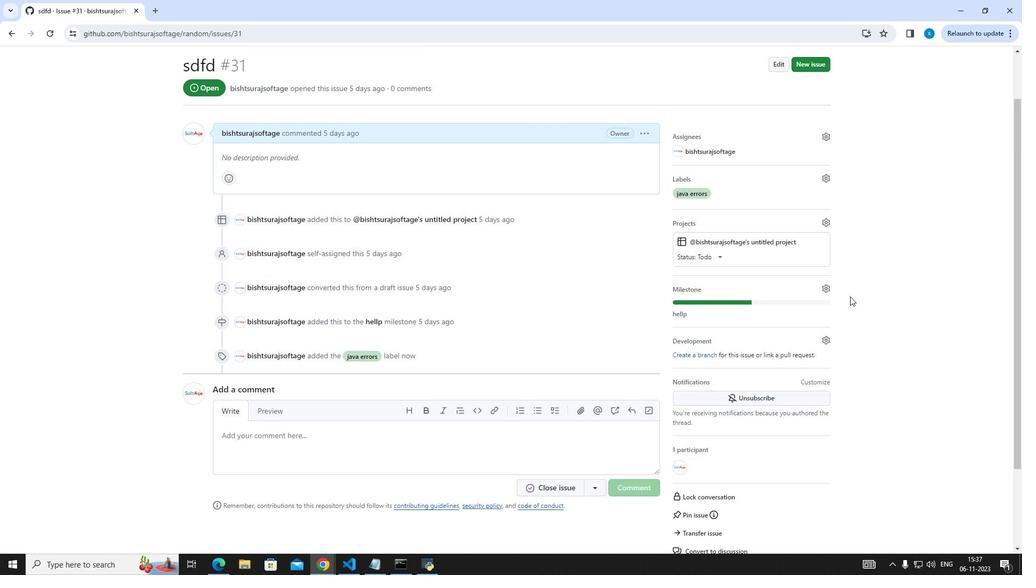 
Action: Mouse moved to (449, 190)
Screenshot: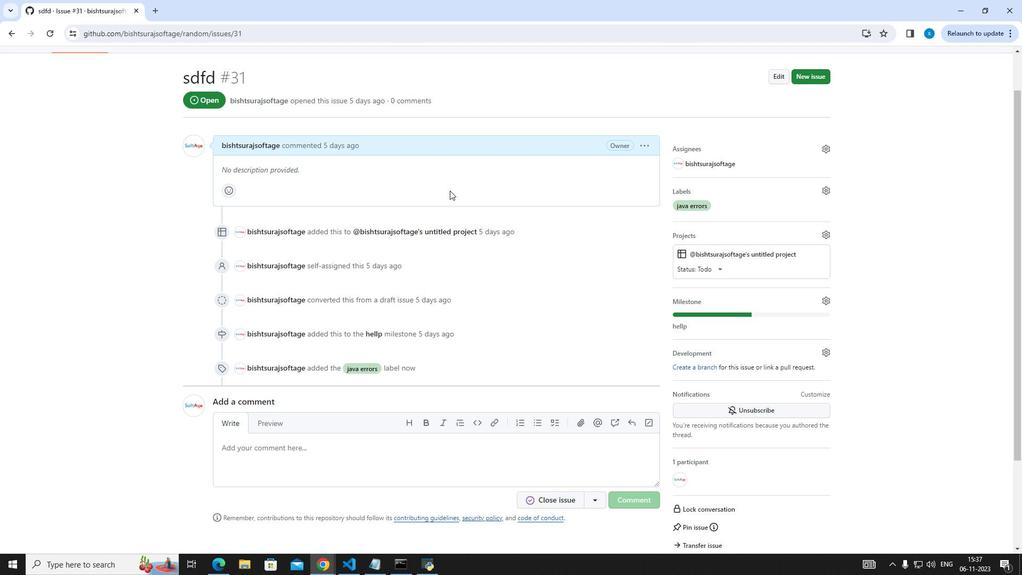 
Action: Mouse pressed left at (449, 190)
Screenshot: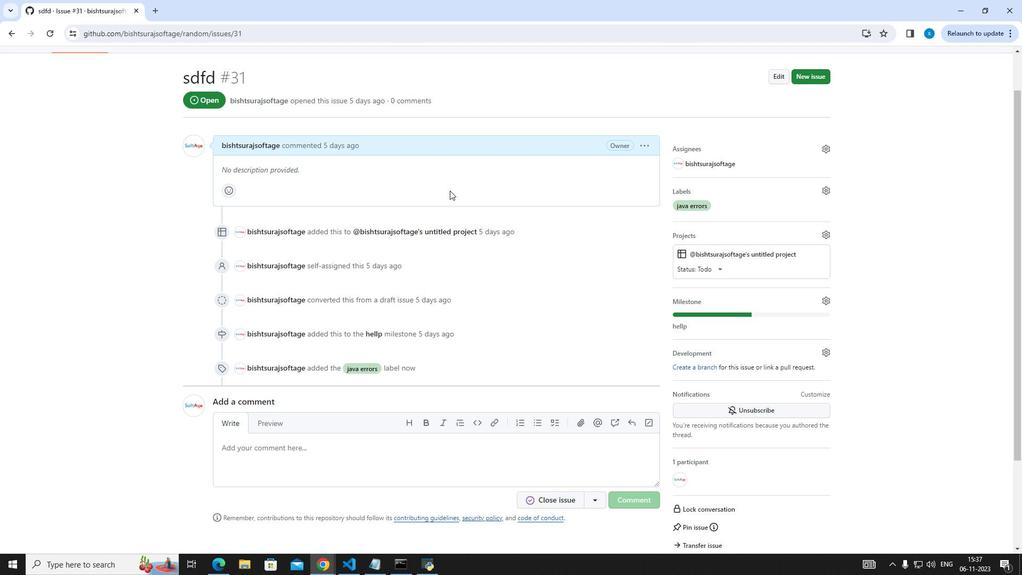 
Action: Mouse moved to (388, 449)
Screenshot: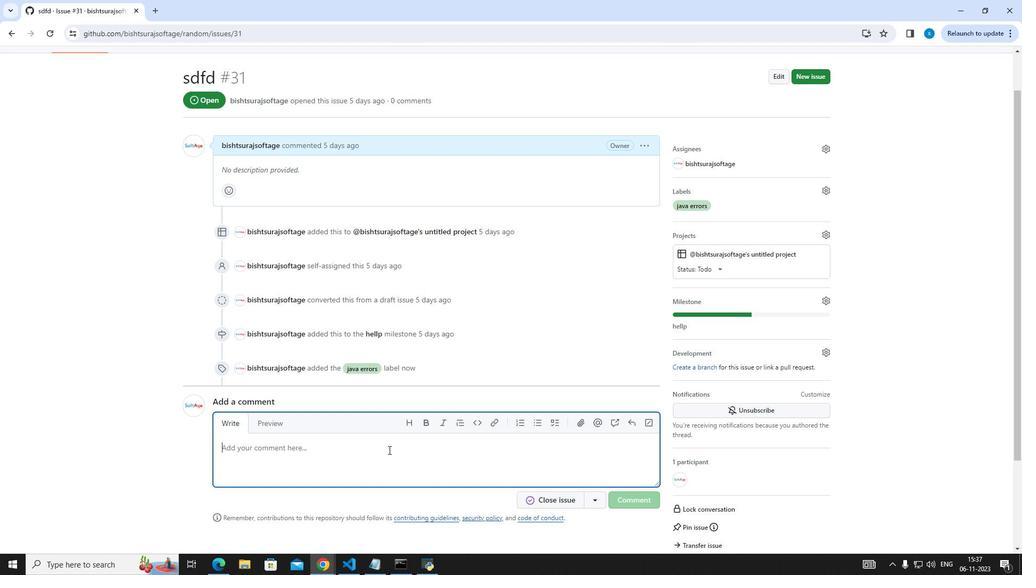 
Action: Mouse pressed left at (388, 449)
Screenshot: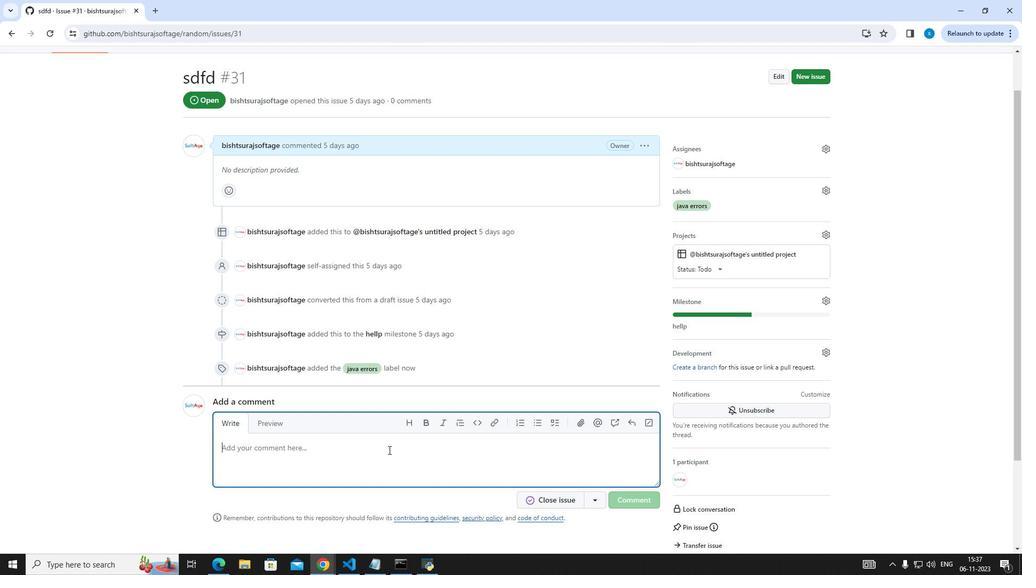 
Action: Key pressed <Key.shift_r>This<Key.space>is<Key.space>all<Key.space>about<Key.space>java<Key.space>s<Key.backspace>ero<Key.backspace>rors.
Screenshot: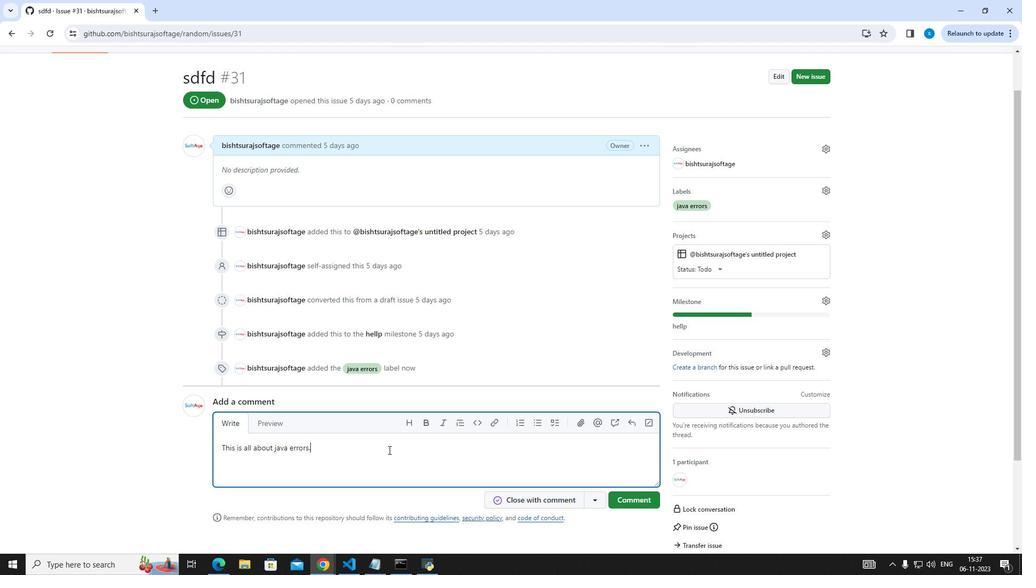 
Action: Mouse moved to (828, 186)
Screenshot: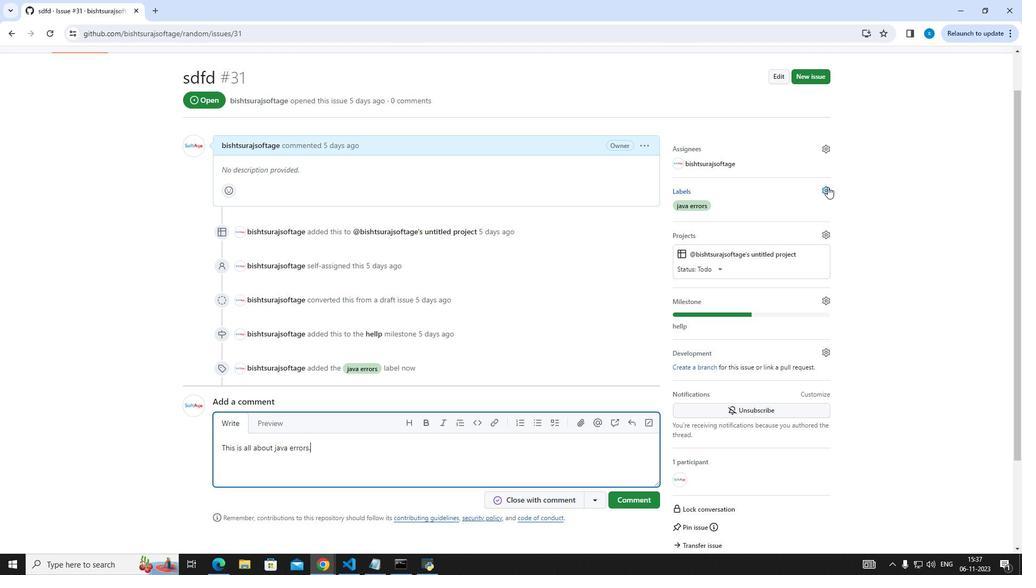
Action: Mouse pressed left at (828, 186)
Screenshot: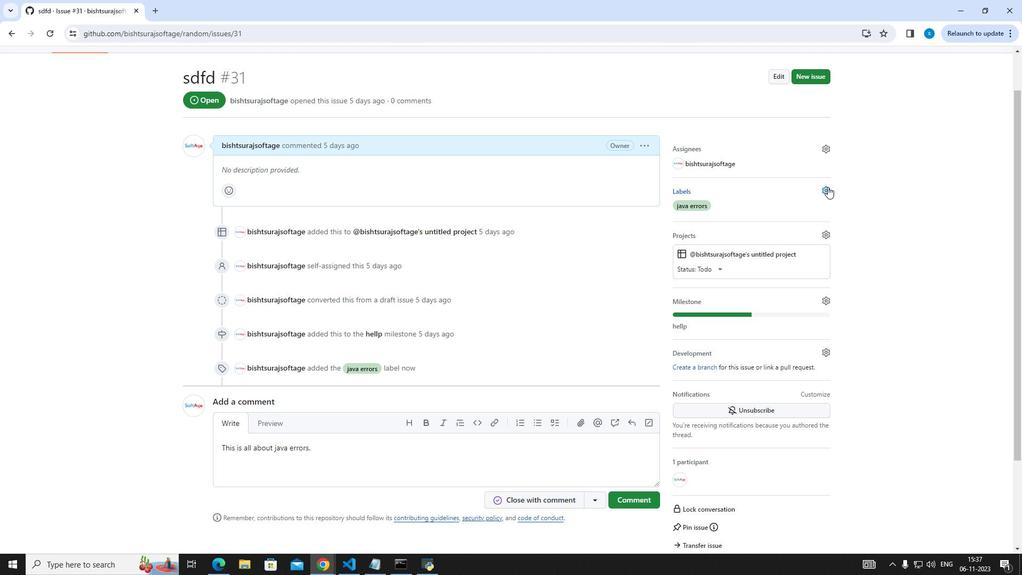
Action: Mouse moved to (742, 277)
Screenshot: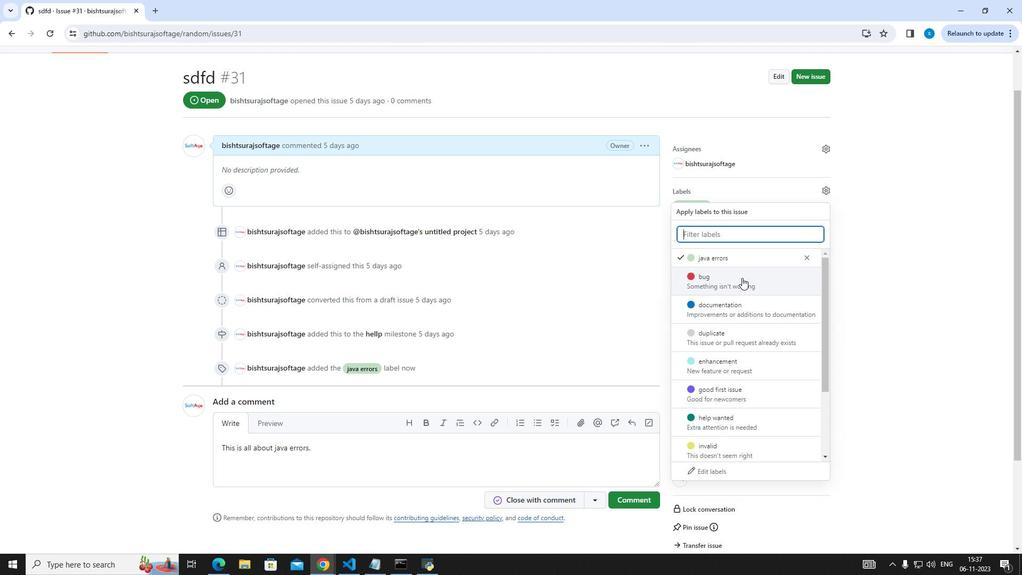 
Action: Mouse pressed left at (742, 277)
Screenshot: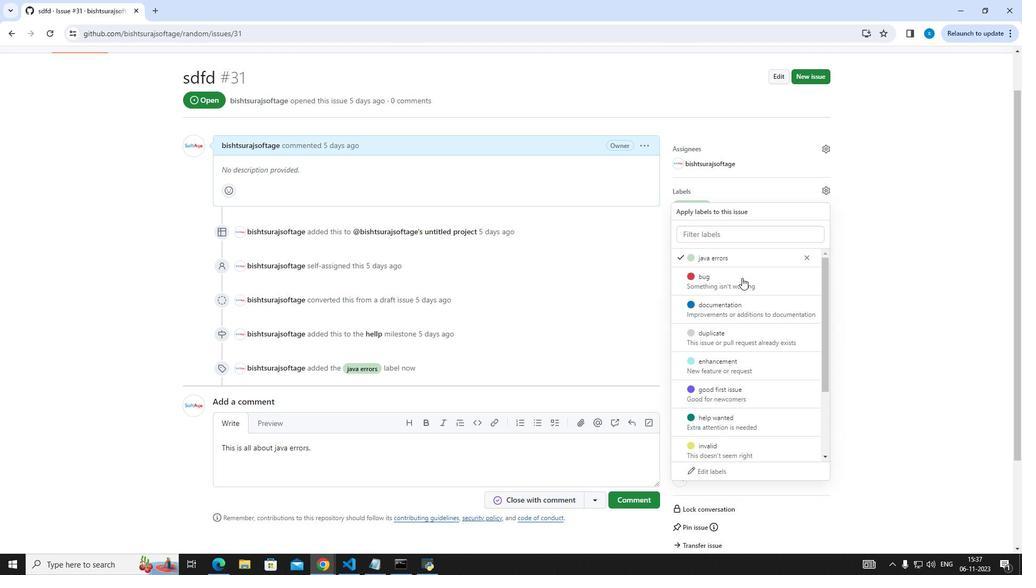 
Action: Mouse moved to (732, 336)
Screenshot: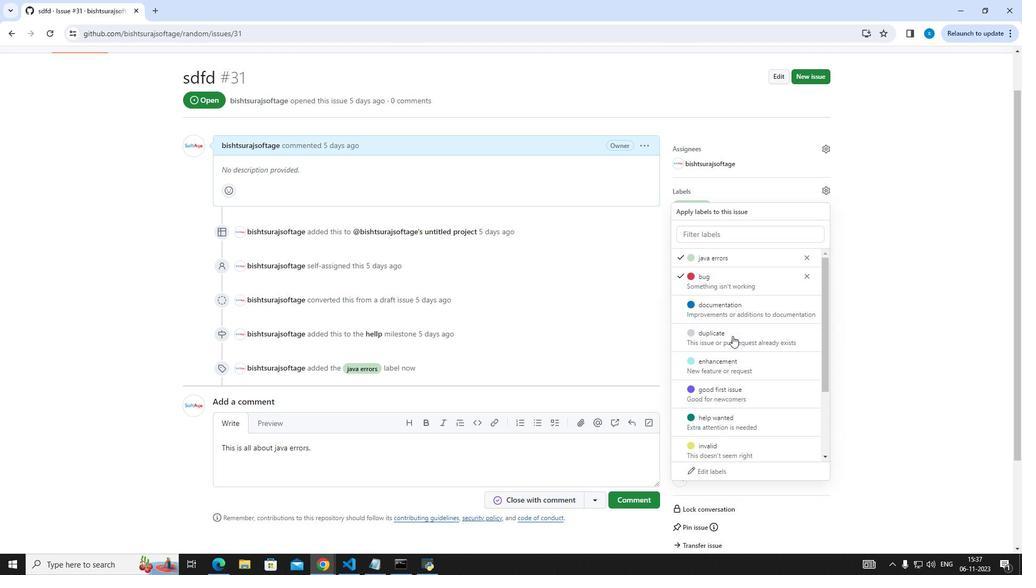 
Action: Mouse pressed left at (732, 336)
Screenshot: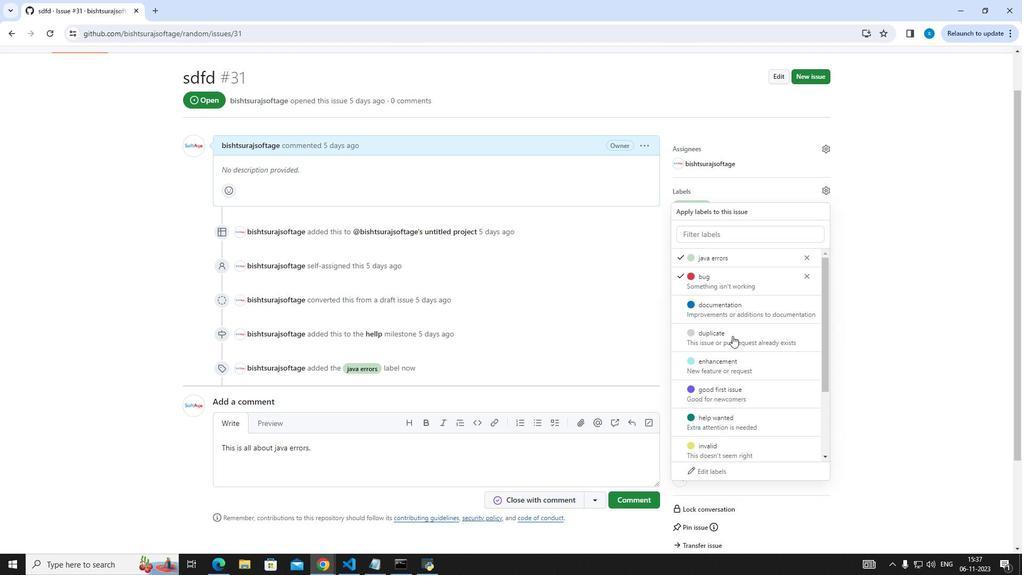 
Action: Mouse moved to (923, 320)
Screenshot: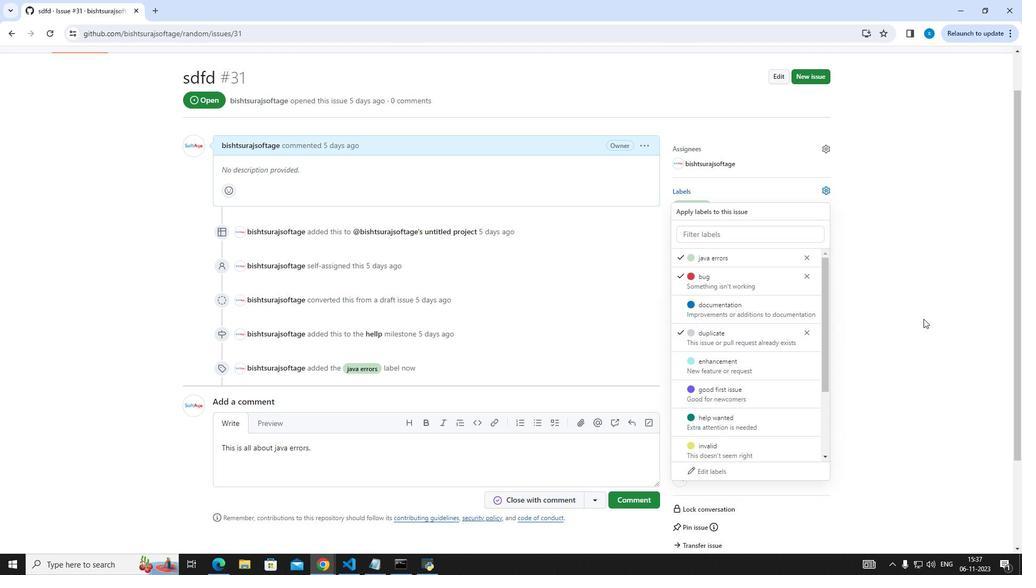 
Action: Mouse pressed left at (923, 320)
Screenshot: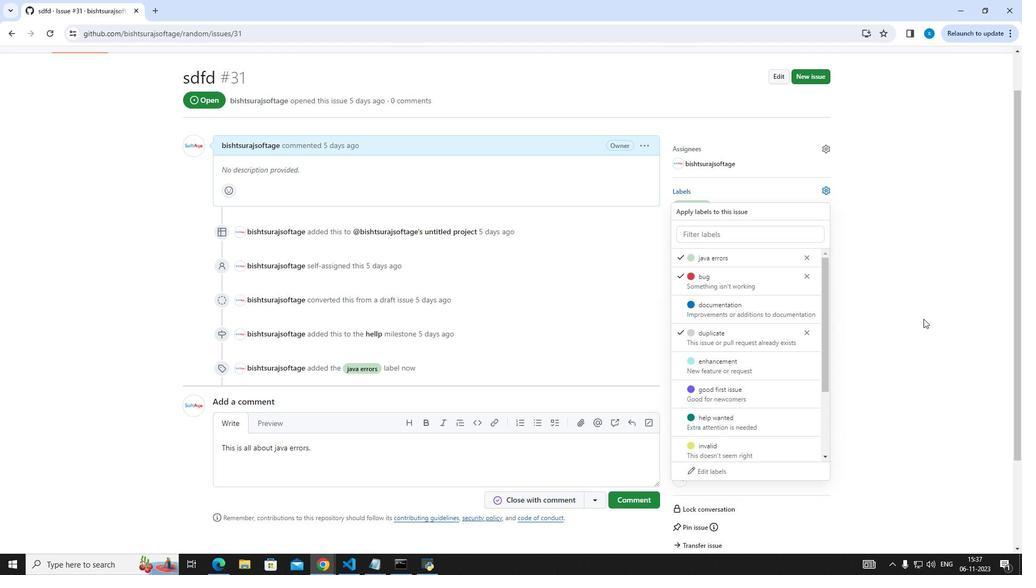 
Action: Mouse moved to (640, 502)
Screenshot: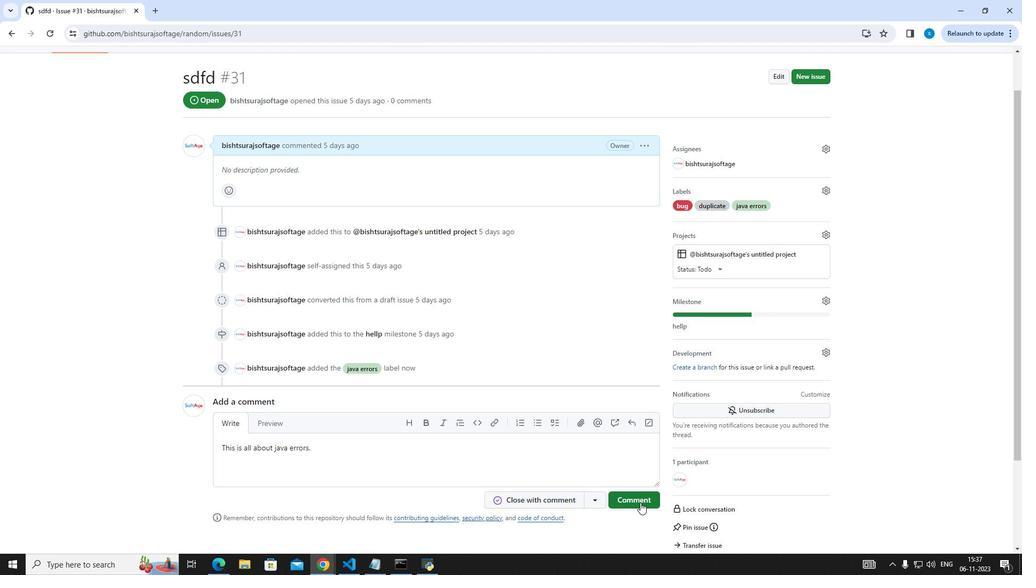 
Action: Mouse pressed left at (640, 502)
Screenshot: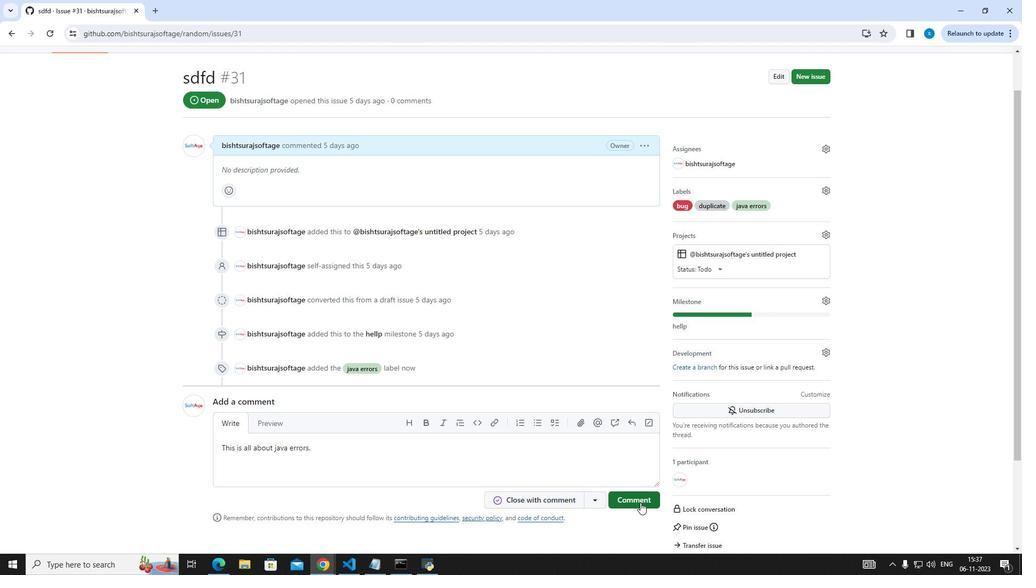 
Action: Mouse moved to (894, 420)
Screenshot: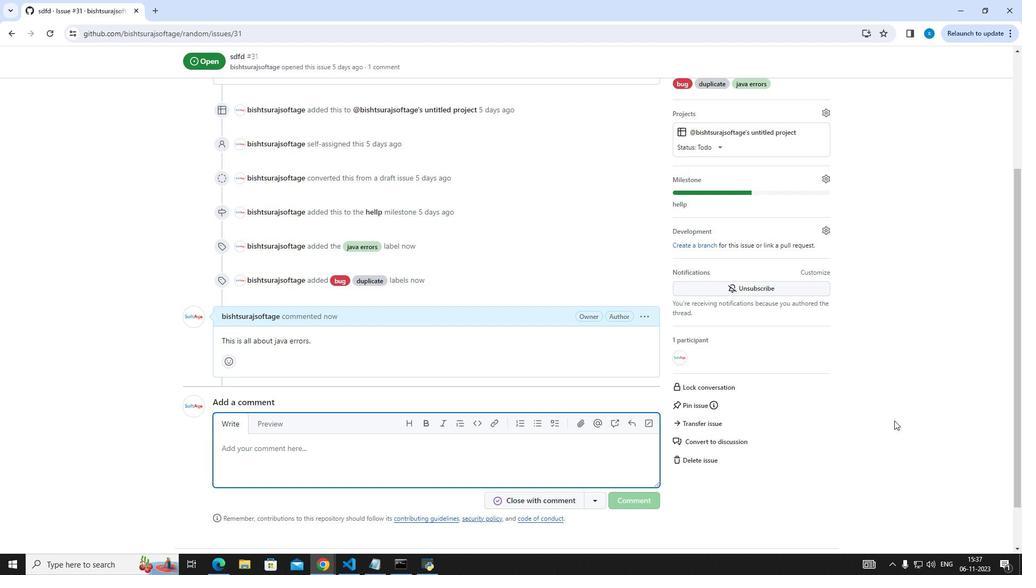 
